Task: Find connections with filter location Sanary-sur-Mer with filter topic #job with filter profile language French with filter current company Valtech with filter school Bhagwan Parshuram Institute Of Technology with filter industry Interior Design with filter service category Network Support with filter keywords title Community Food Project Worker
Action: Mouse moved to (317, 226)
Screenshot: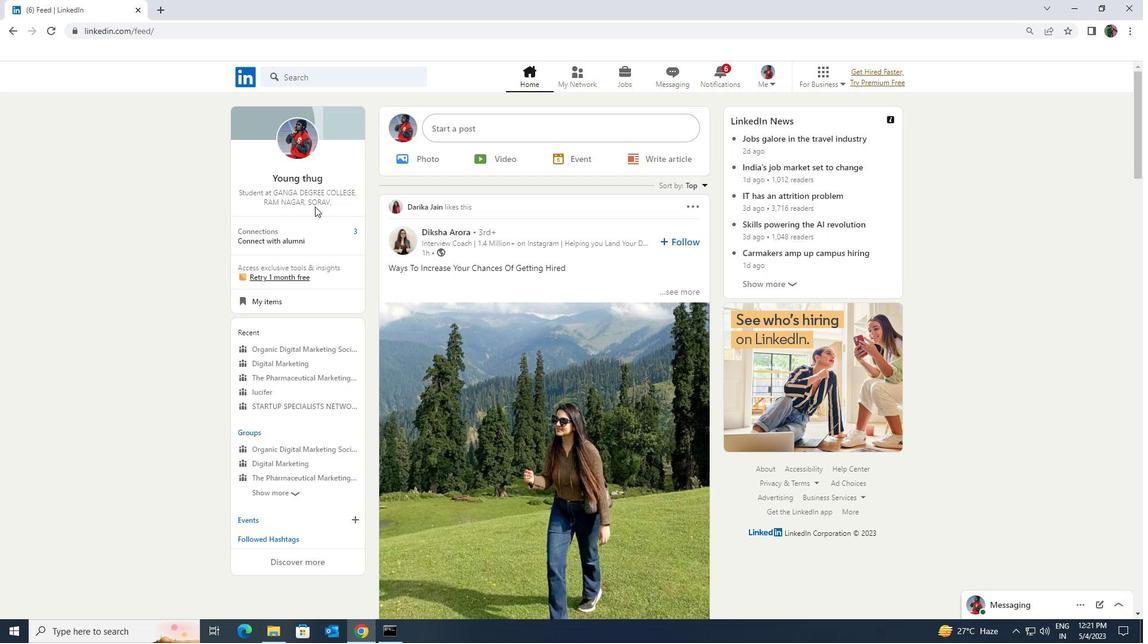 
Action: Mouse pressed left at (317, 226)
Screenshot: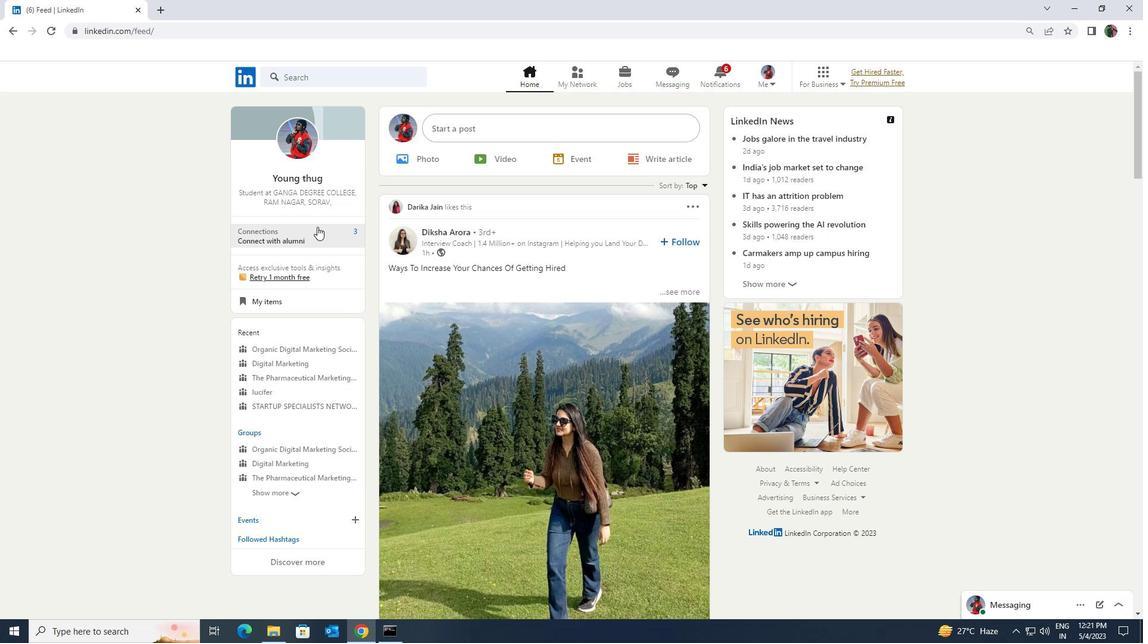 
Action: Mouse moved to (323, 145)
Screenshot: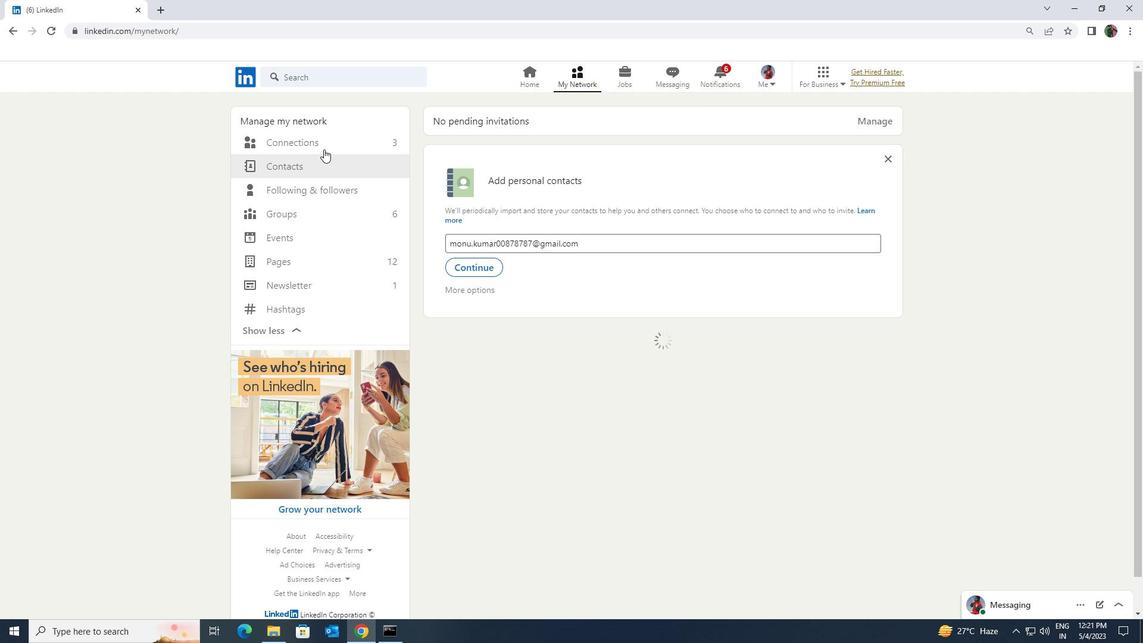 
Action: Mouse pressed left at (323, 145)
Screenshot: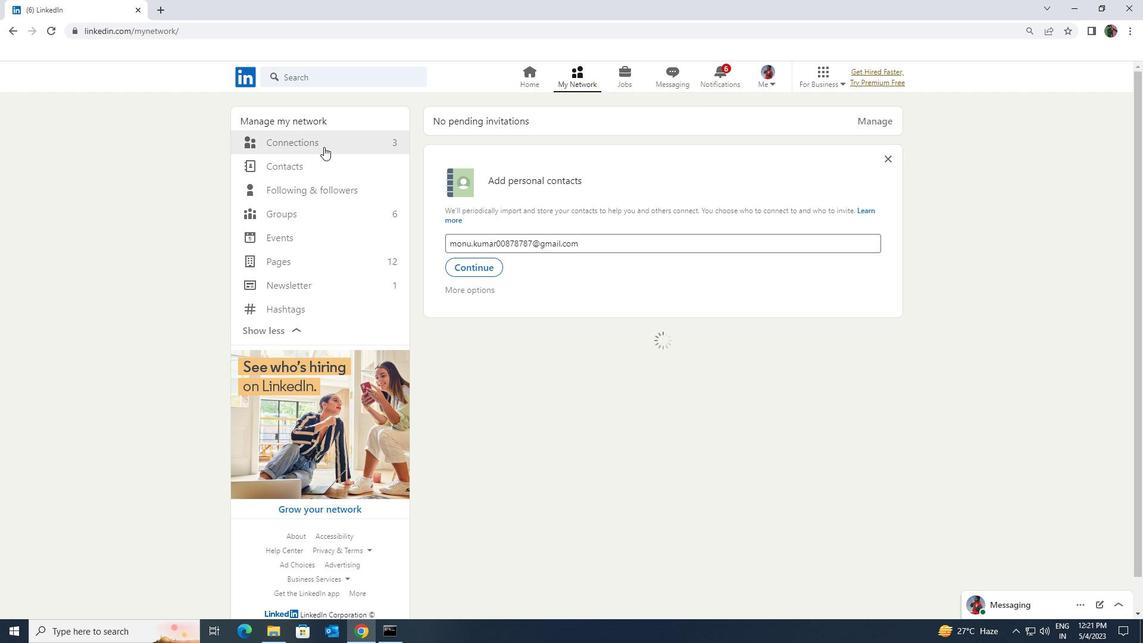 
Action: Mouse moved to (639, 141)
Screenshot: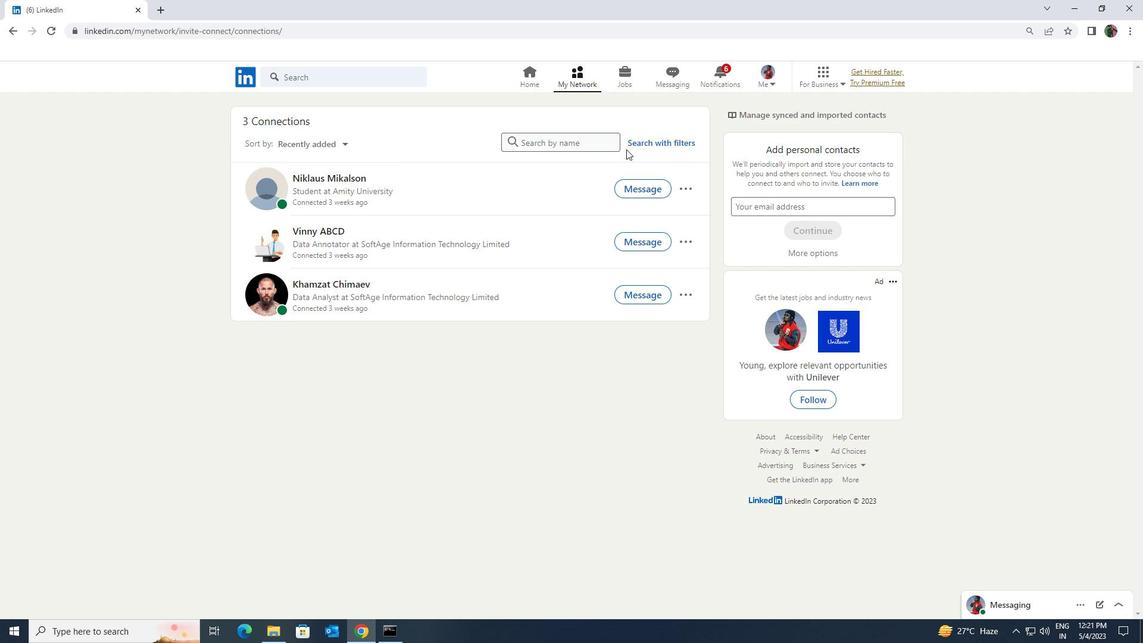 
Action: Mouse pressed left at (639, 141)
Screenshot: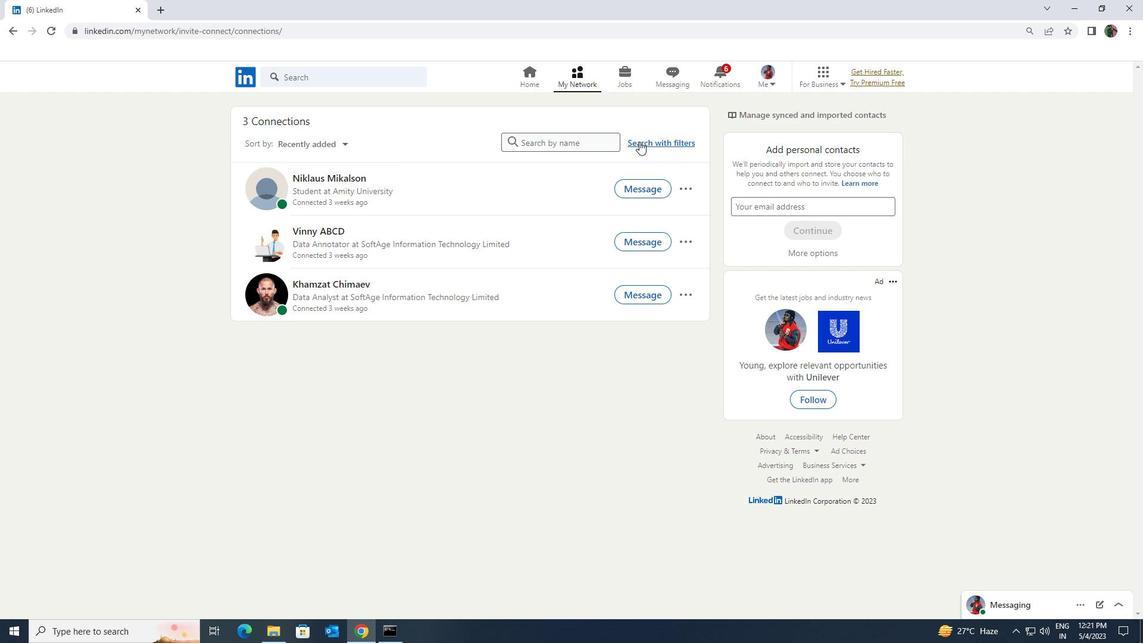 
Action: Mouse moved to (610, 110)
Screenshot: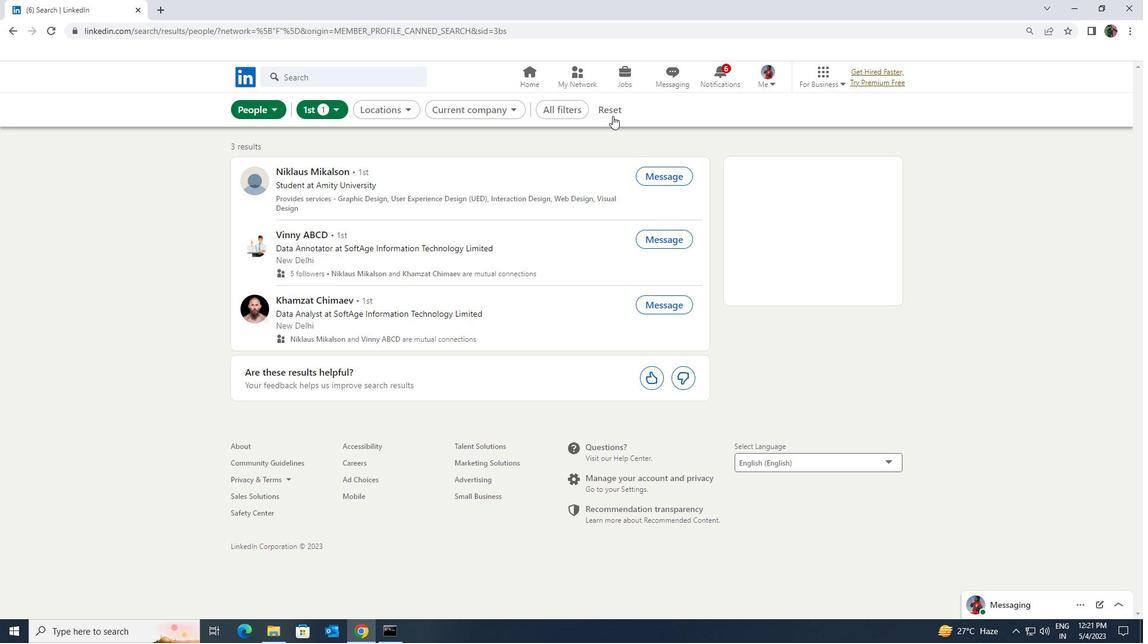 
Action: Mouse pressed left at (610, 110)
Screenshot: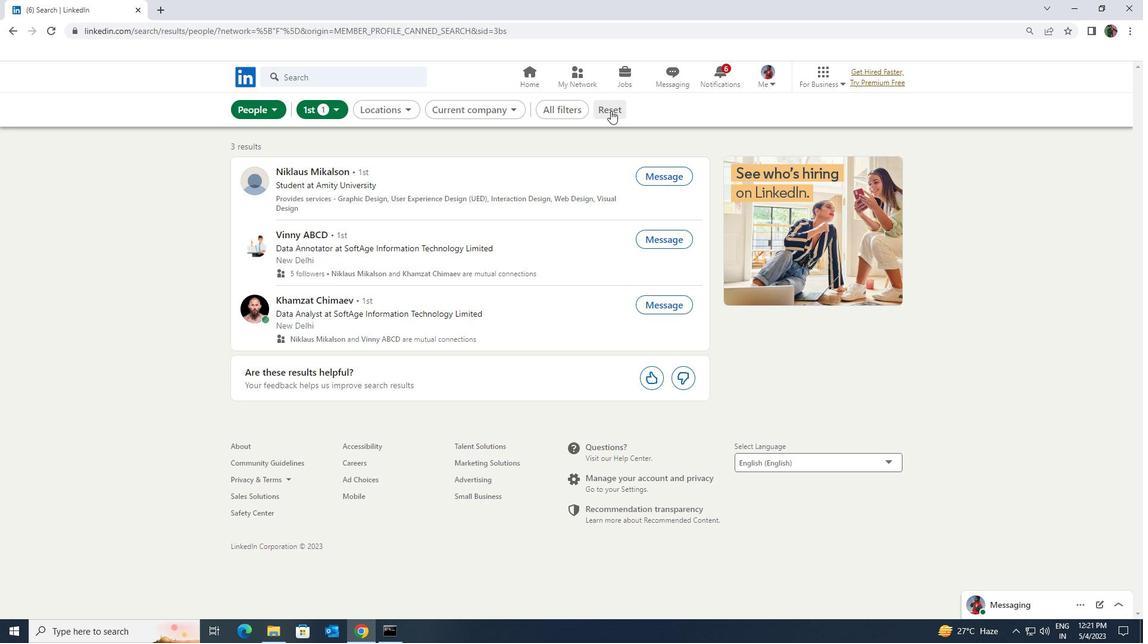 
Action: Mouse moved to (595, 108)
Screenshot: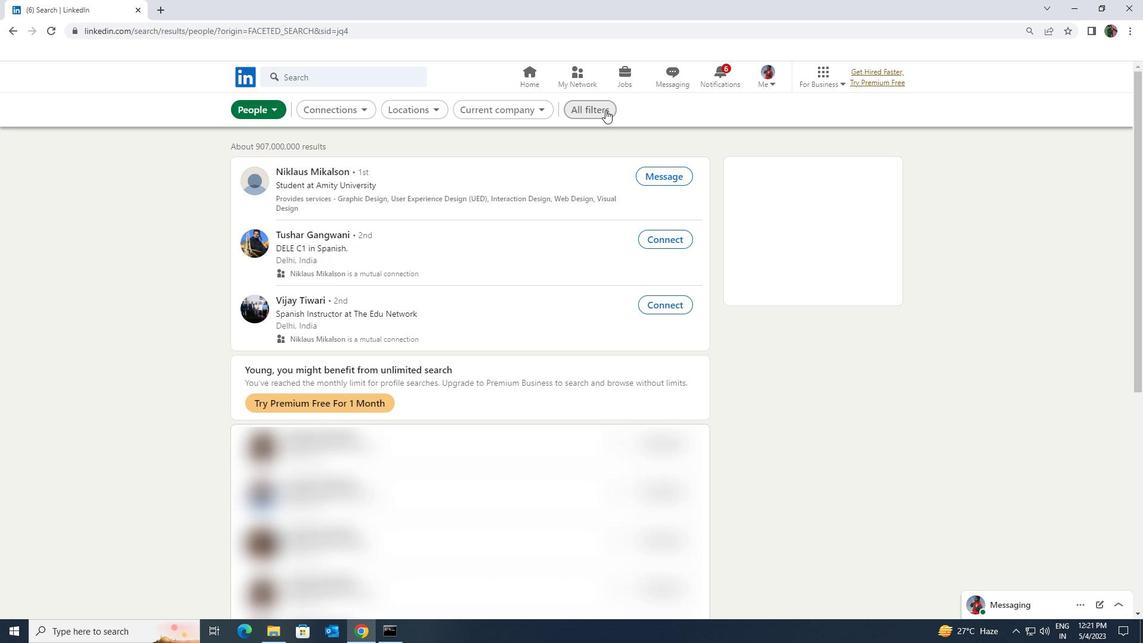
Action: Mouse pressed left at (595, 108)
Screenshot: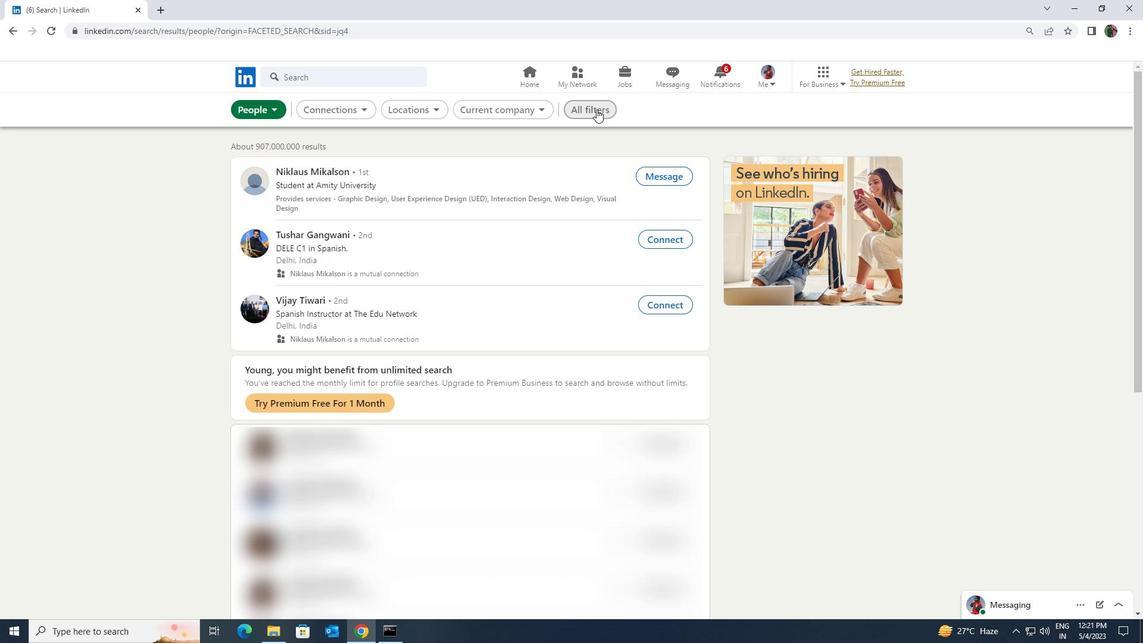 
Action: Mouse moved to (978, 469)
Screenshot: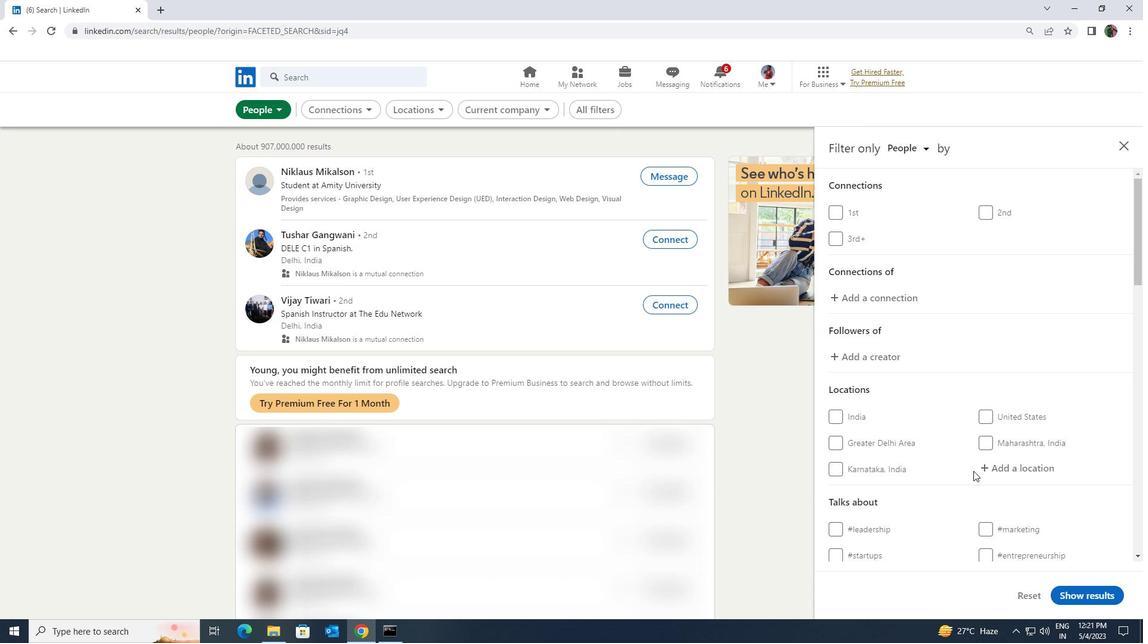 
Action: Mouse pressed left at (978, 469)
Screenshot: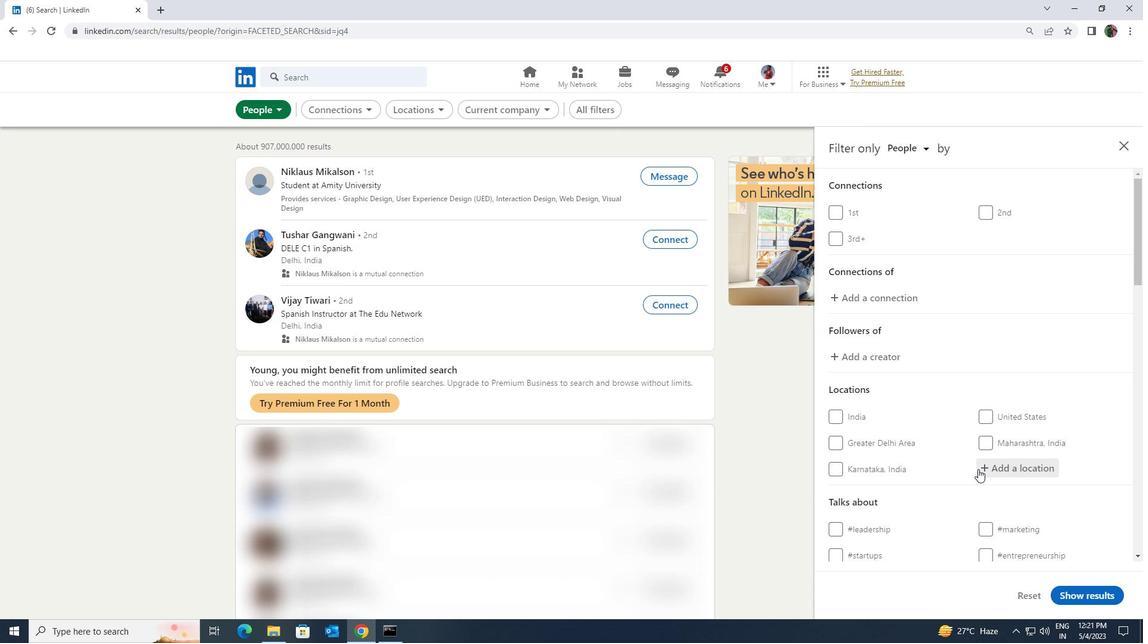 
Action: Mouse moved to (975, 465)
Screenshot: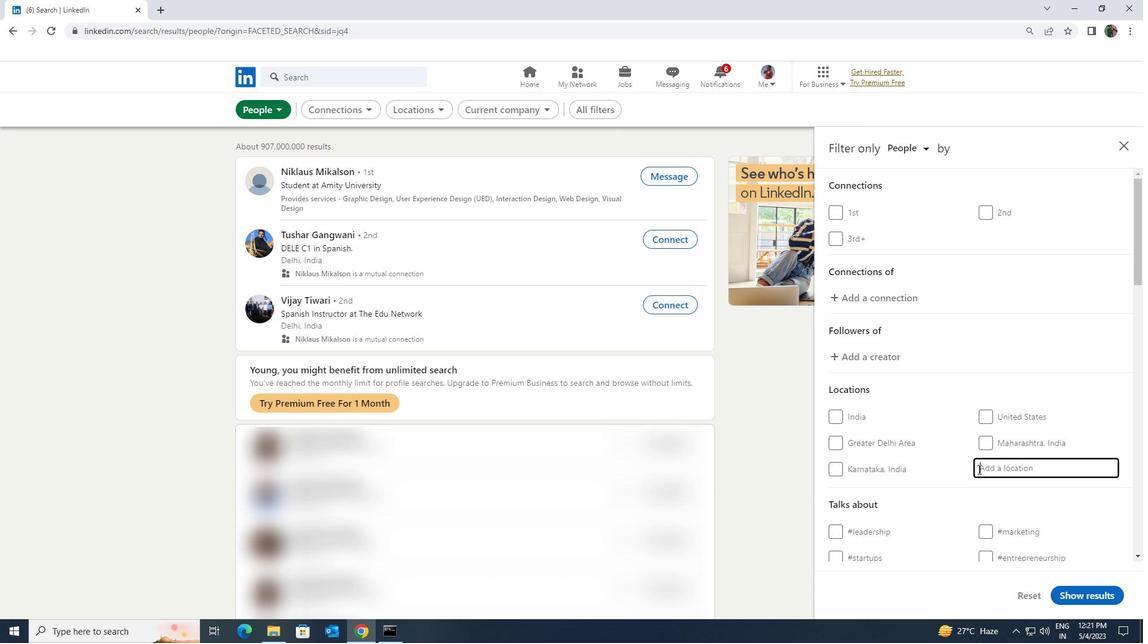 
Action: Key pressed <Key.shift><Key.shift><Key.shift><Key.shift><Key.shift>SANARY<Key.space>
Screenshot: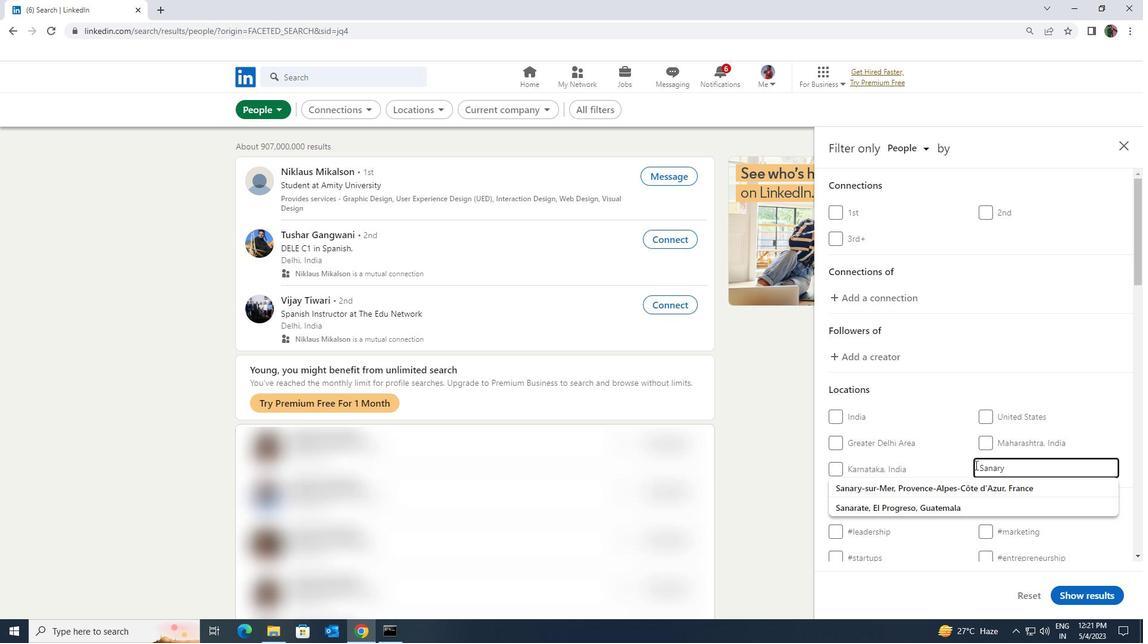 
Action: Mouse moved to (1000, 488)
Screenshot: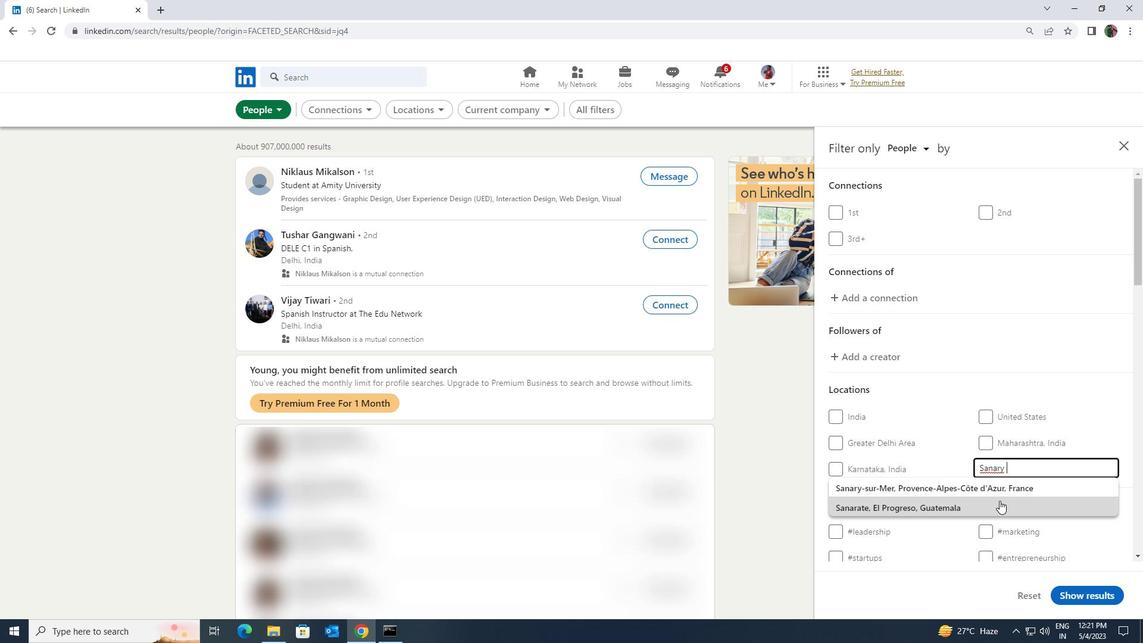 
Action: Mouse pressed left at (1000, 488)
Screenshot: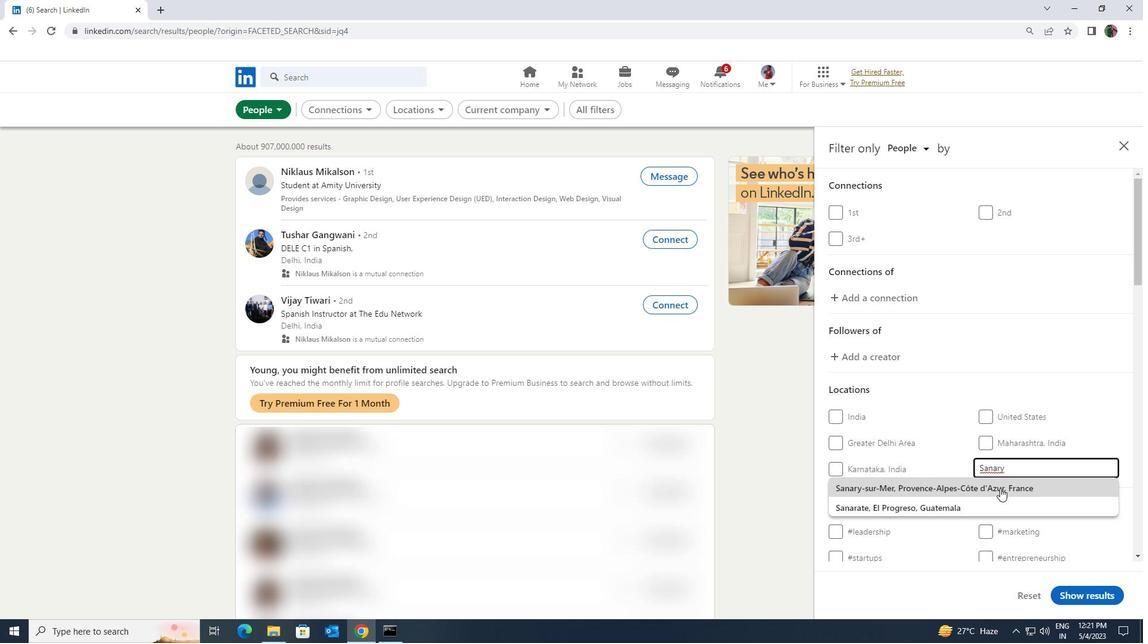 
Action: Mouse scrolled (1000, 487) with delta (0, 0)
Screenshot: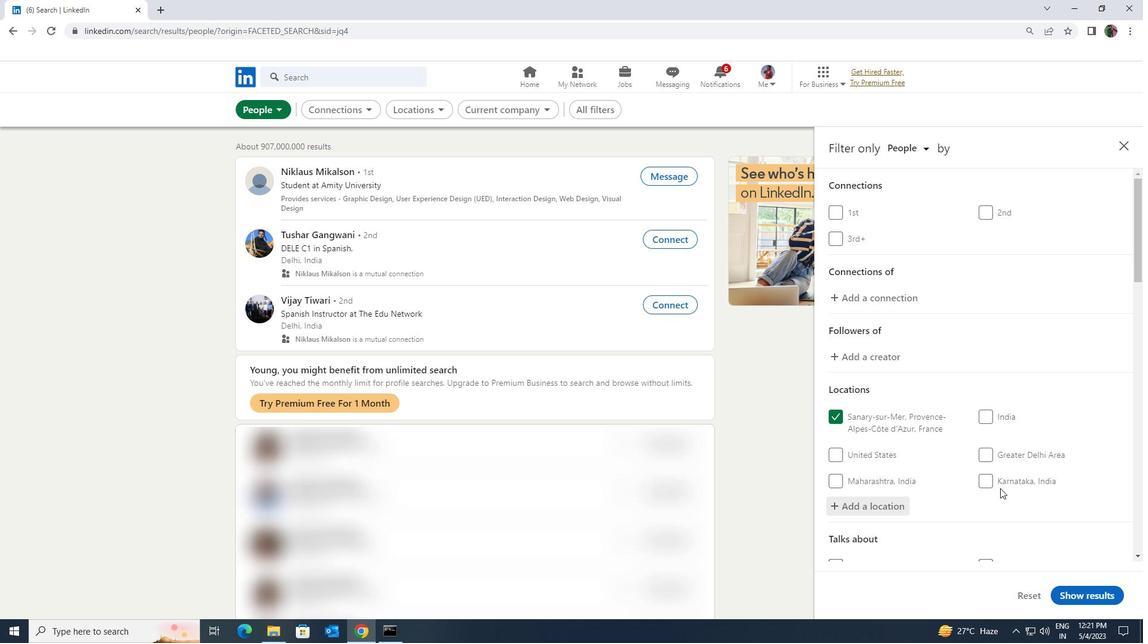 
Action: Mouse scrolled (1000, 487) with delta (0, 0)
Screenshot: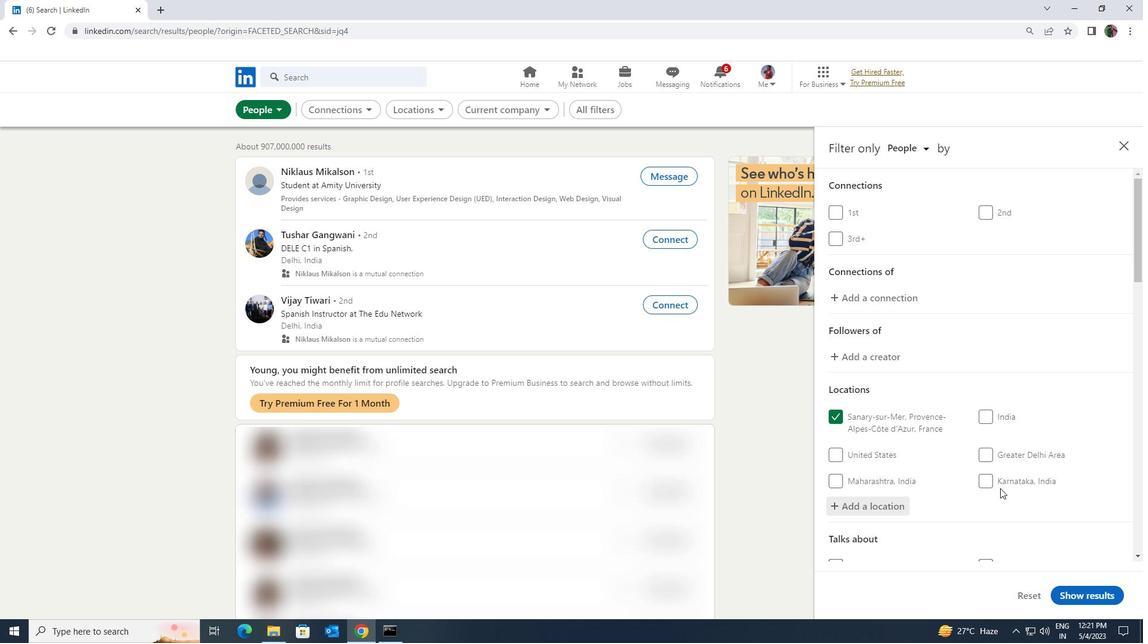 
Action: Mouse moved to (1000, 500)
Screenshot: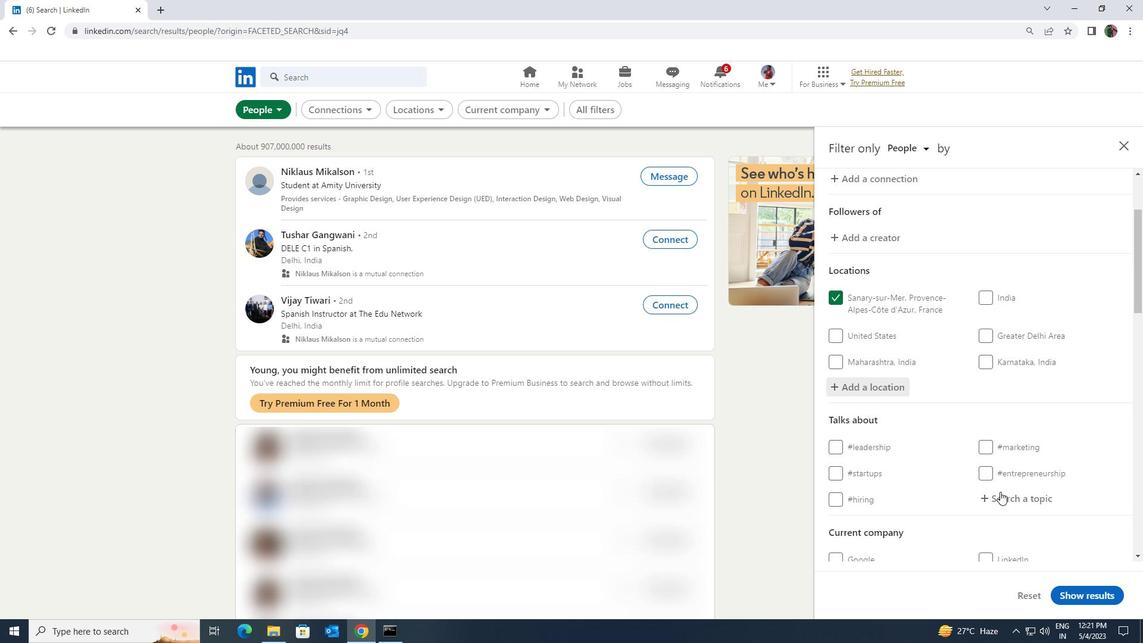 
Action: Mouse pressed left at (1000, 500)
Screenshot: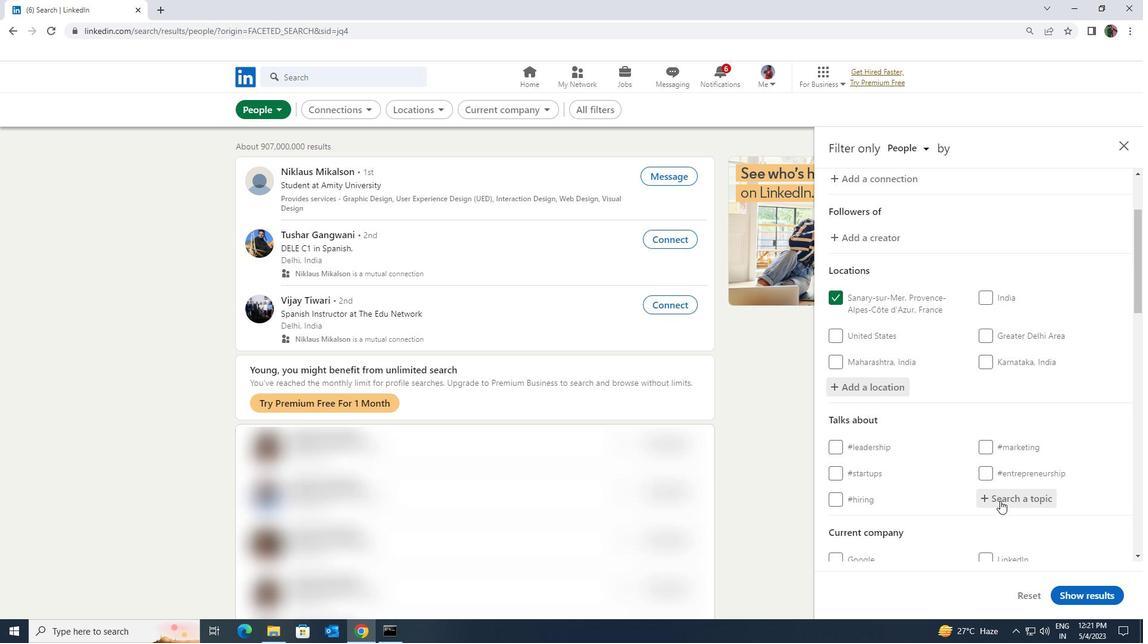 
Action: Key pressed <Key.shift><Key.shift>JOB
Screenshot: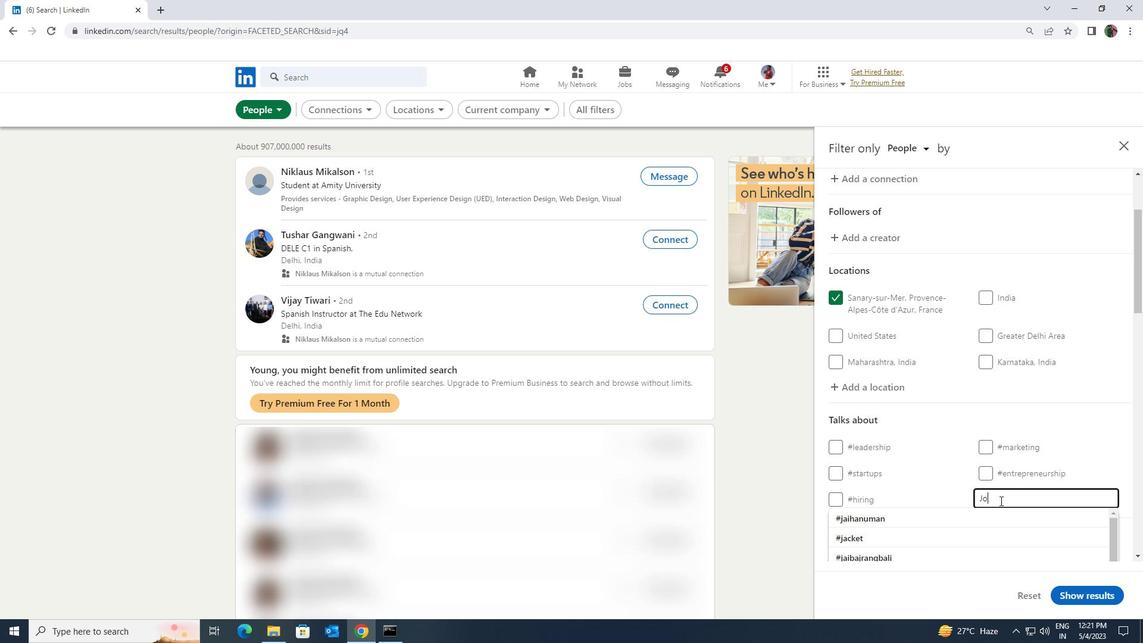 
Action: Mouse moved to (984, 520)
Screenshot: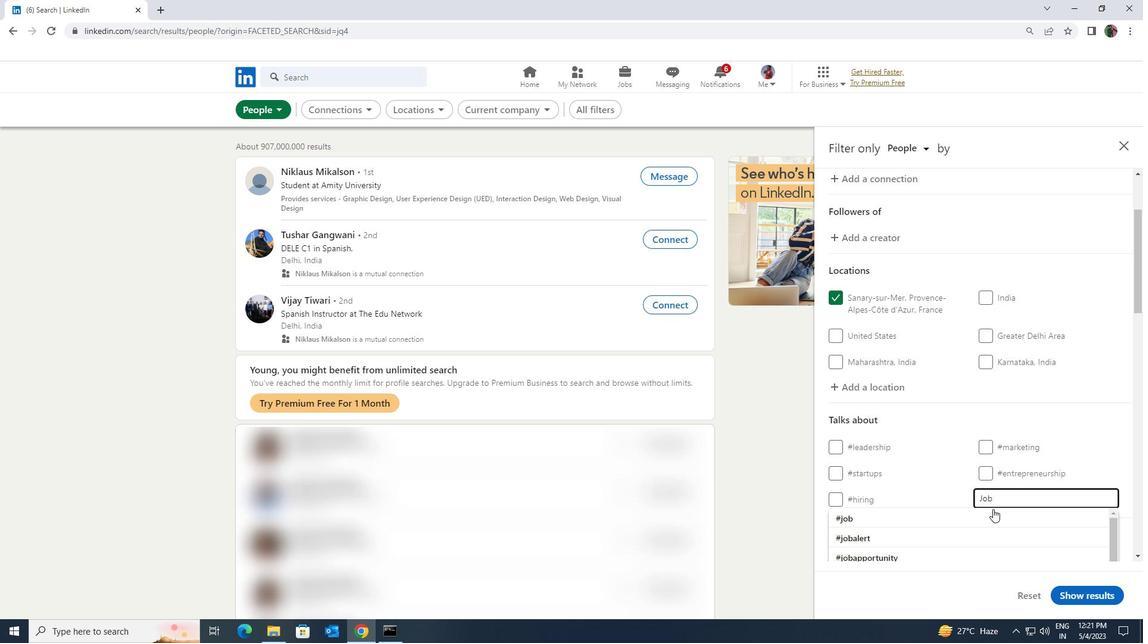 
Action: Mouse pressed left at (984, 520)
Screenshot: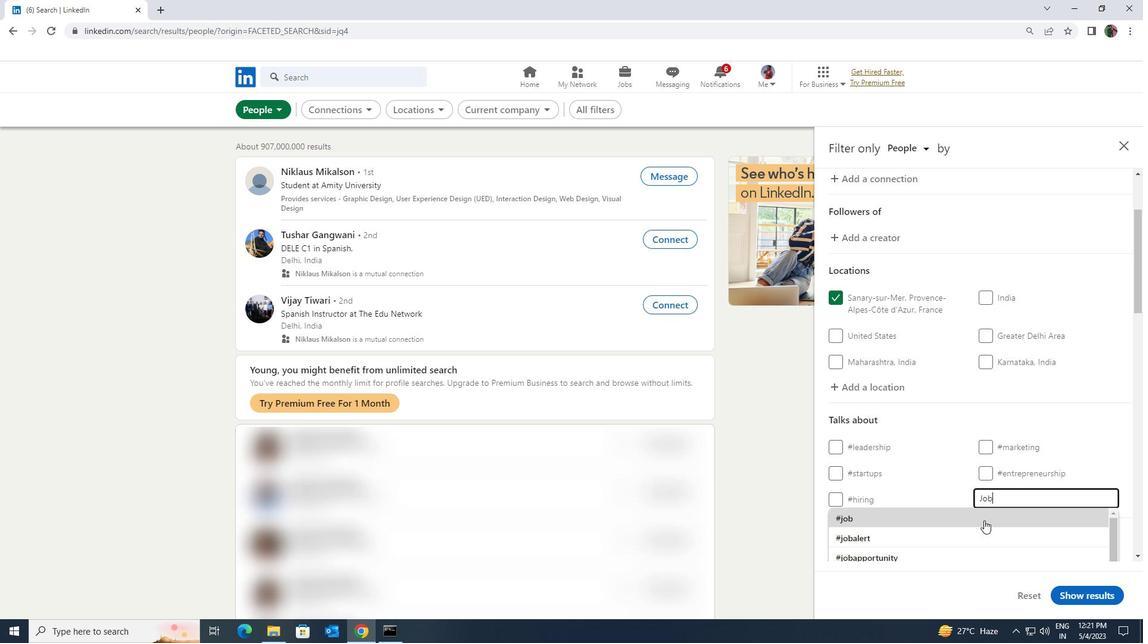 
Action: Mouse moved to (979, 519)
Screenshot: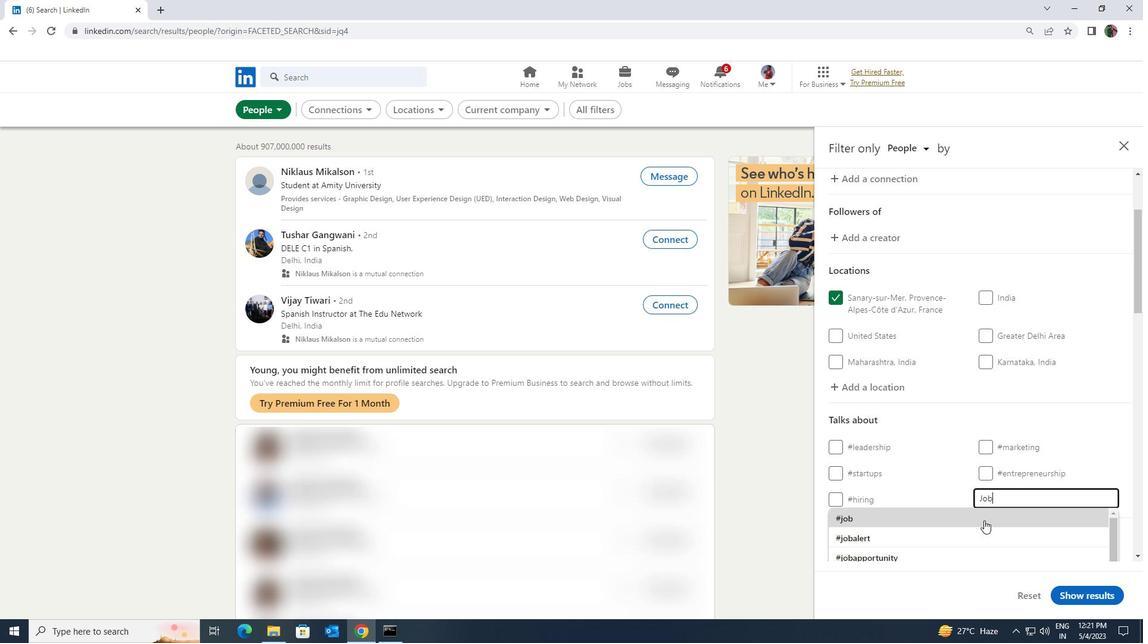 
Action: Mouse scrolled (979, 519) with delta (0, 0)
Screenshot: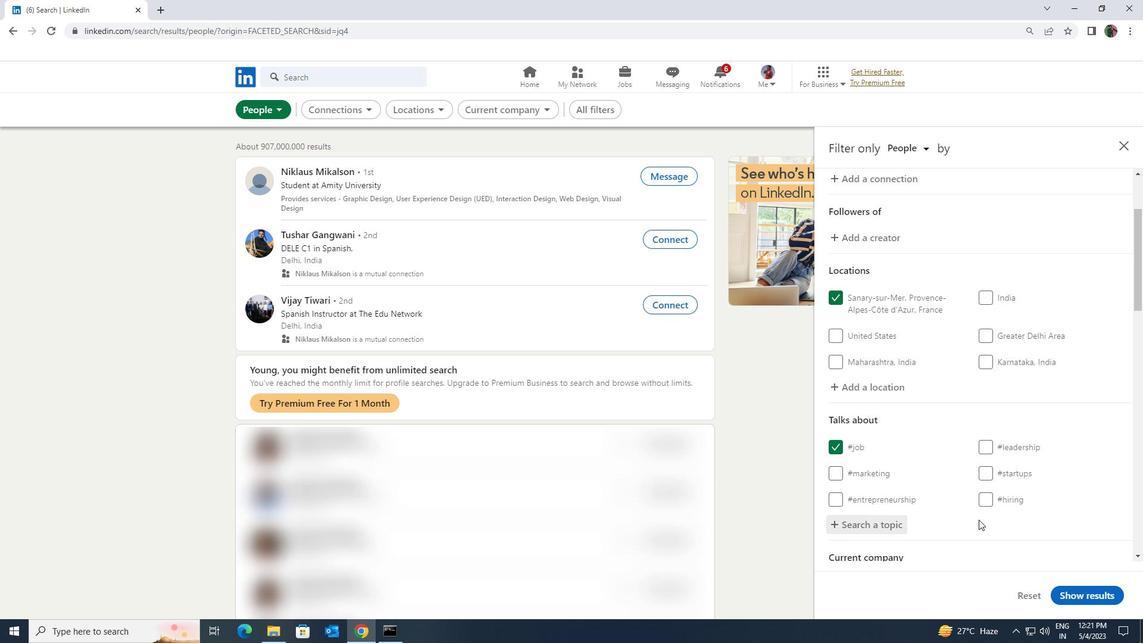 
Action: Mouse scrolled (979, 519) with delta (0, 0)
Screenshot: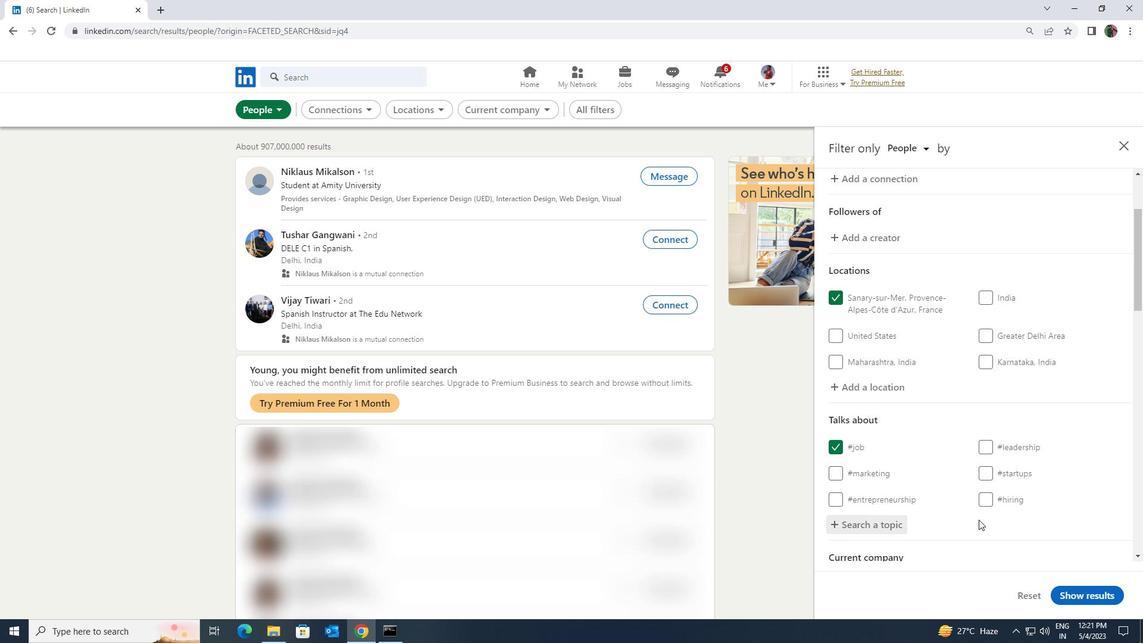 
Action: Mouse moved to (979, 517)
Screenshot: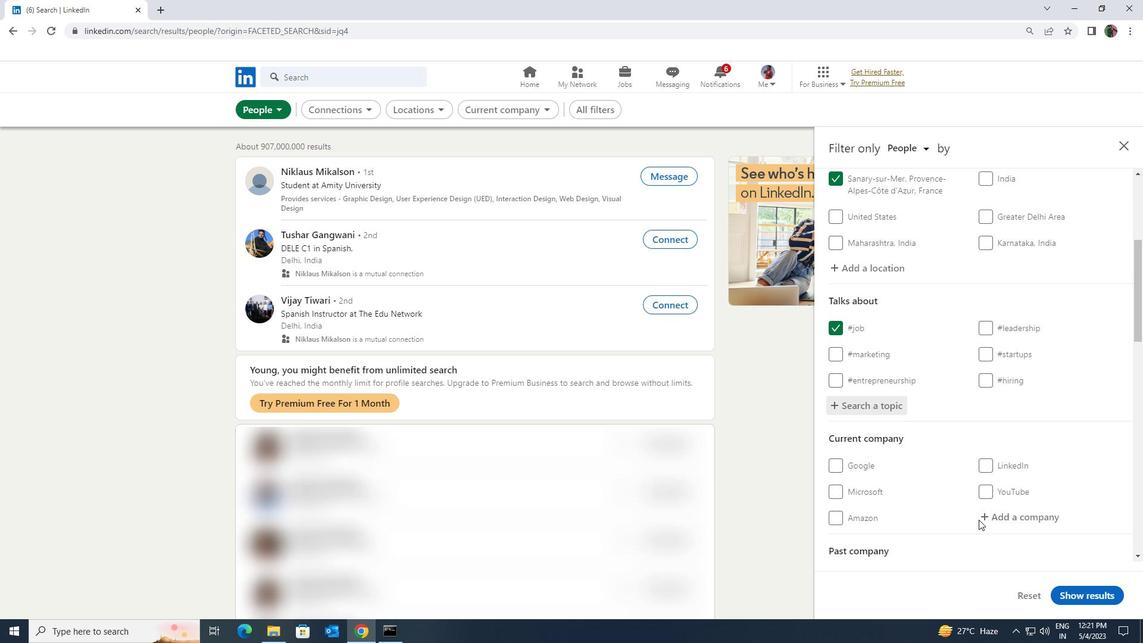 
Action: Mouse scrolled (979, 516) with delta (0, 0)
Screenshot: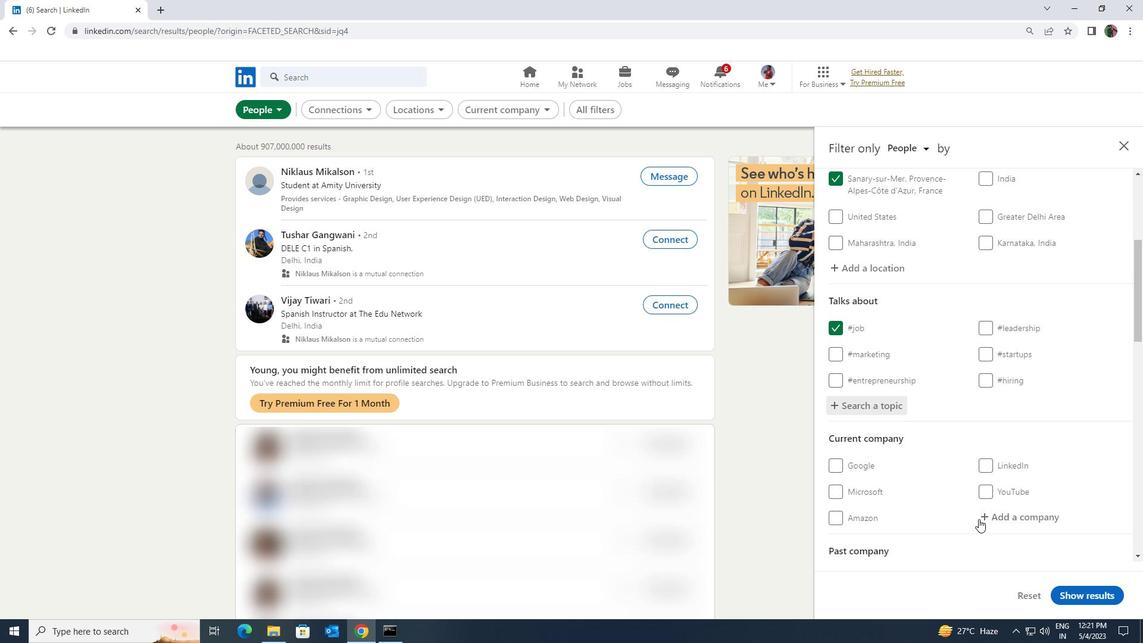 
Action: Mouse moved to (979, 516)
Screenshot: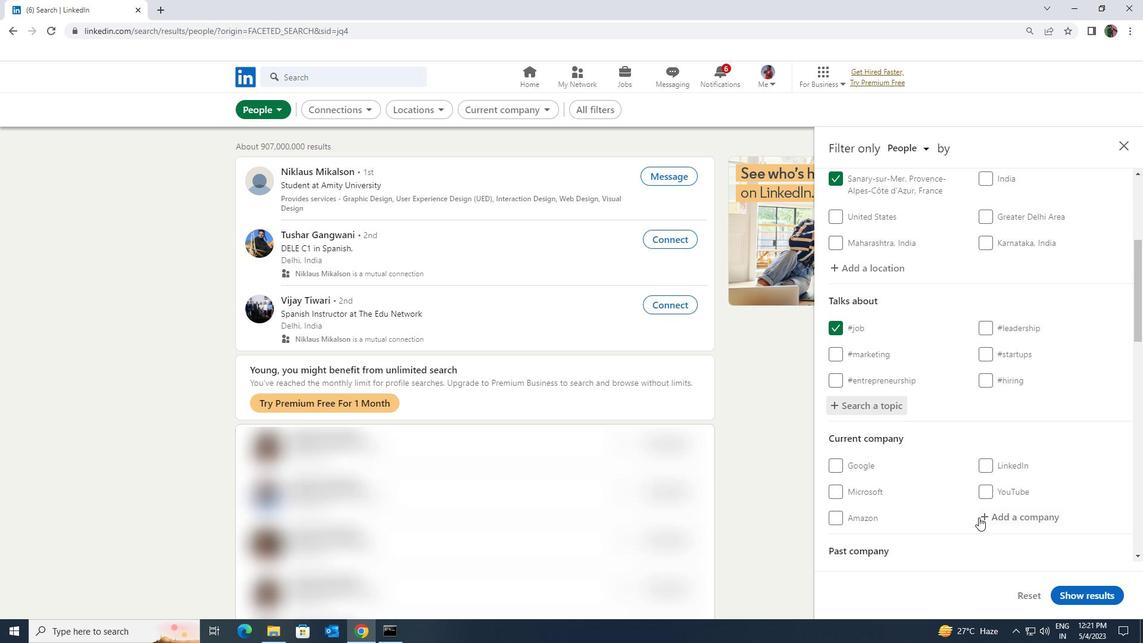 
Action: Mouse scrolled (979, 516) with delta (0, 0)
Screenshot: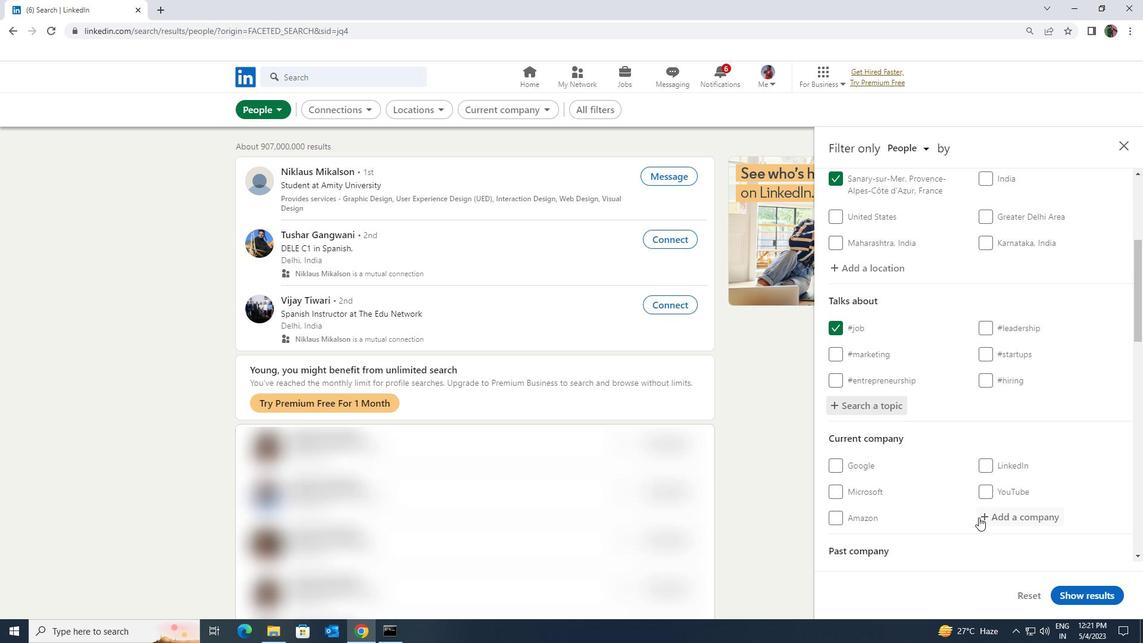 
Action: Mouse scrolled (979, 516) with delta (0, 0)
Screenshot: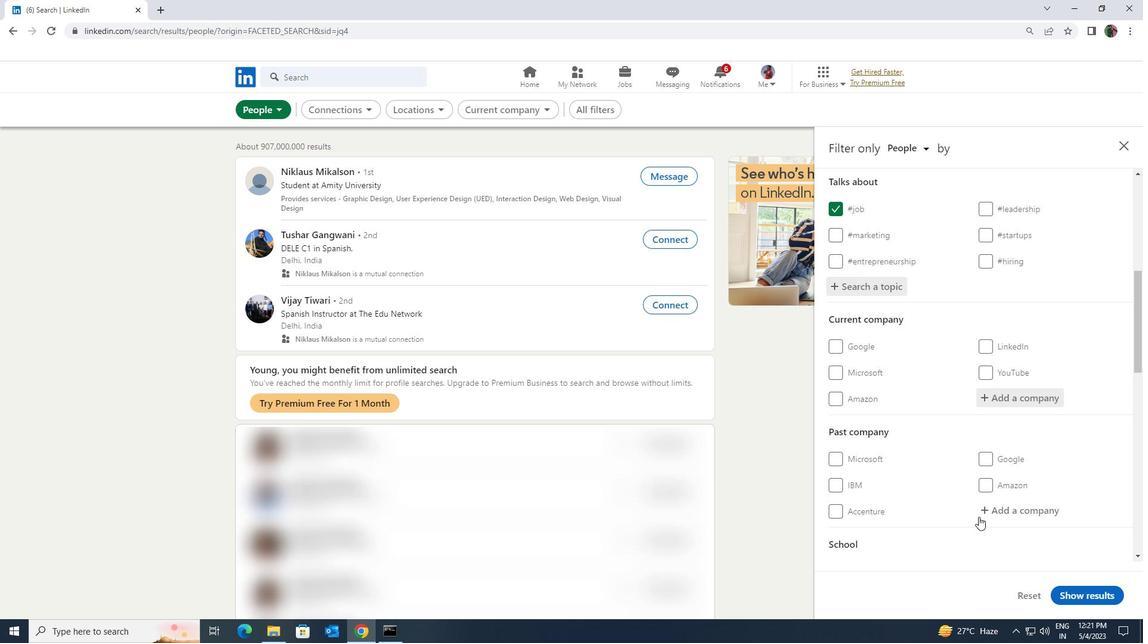 
Action: Mouse scrolled (979, 516) with delta (0, 0)
Screenshot: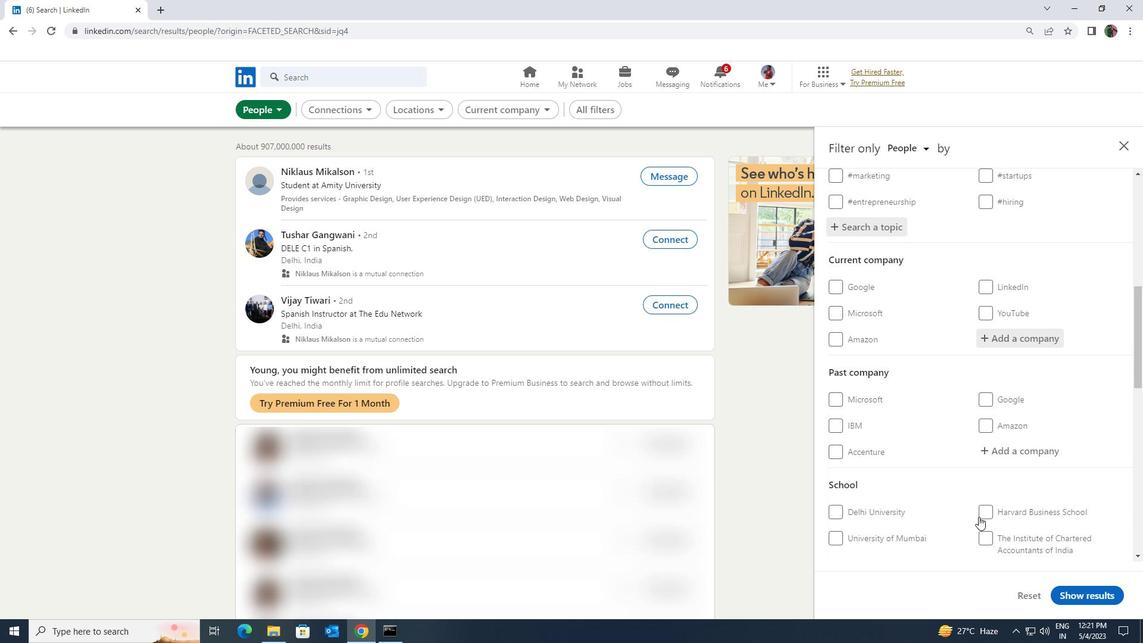 
Action: Mouse scrolled (979, 516) with delta (0, 0)
Screenshot: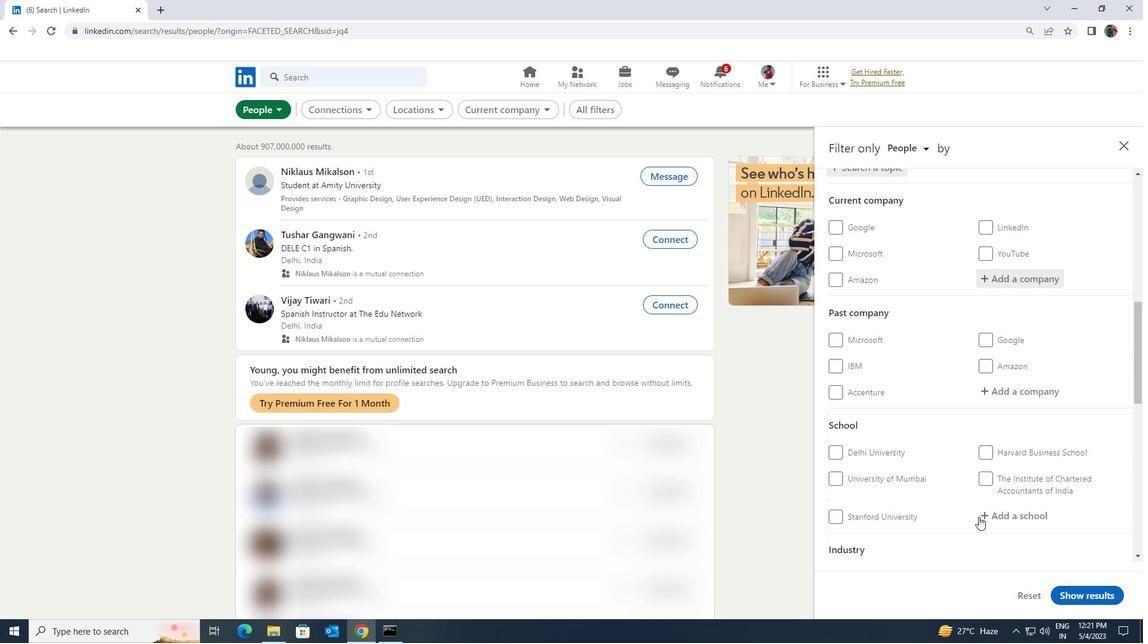 
Action: Mouse scrolled (979, 516) with delta (0, 0)
Screenshot: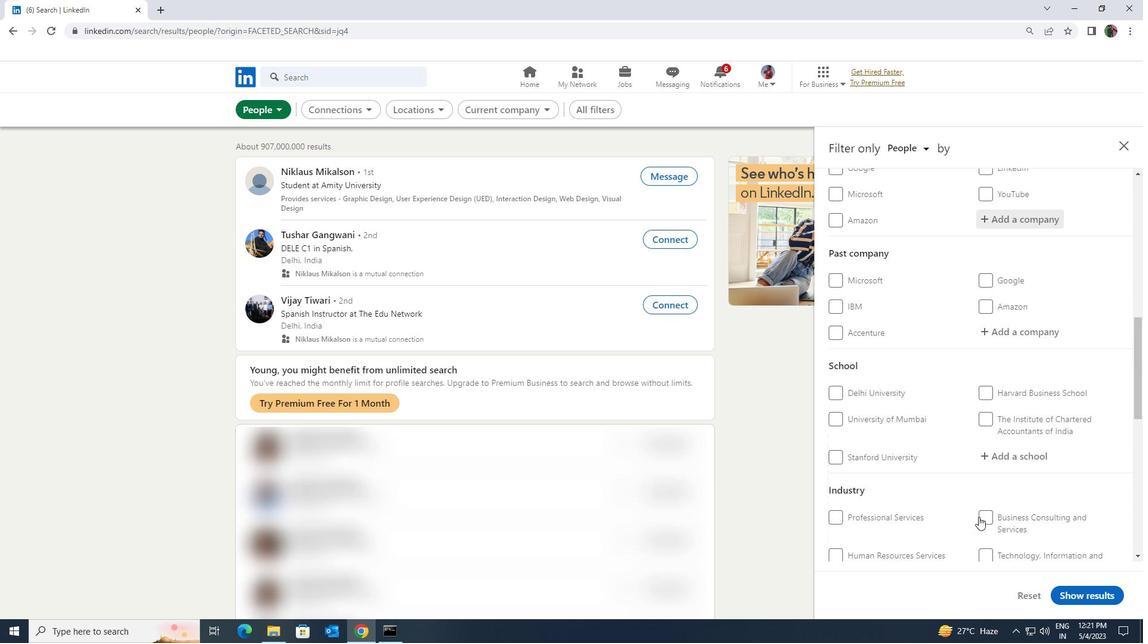 
Action: Mouse scrolled (979, 516) with delta (0, 0)
Screenshot: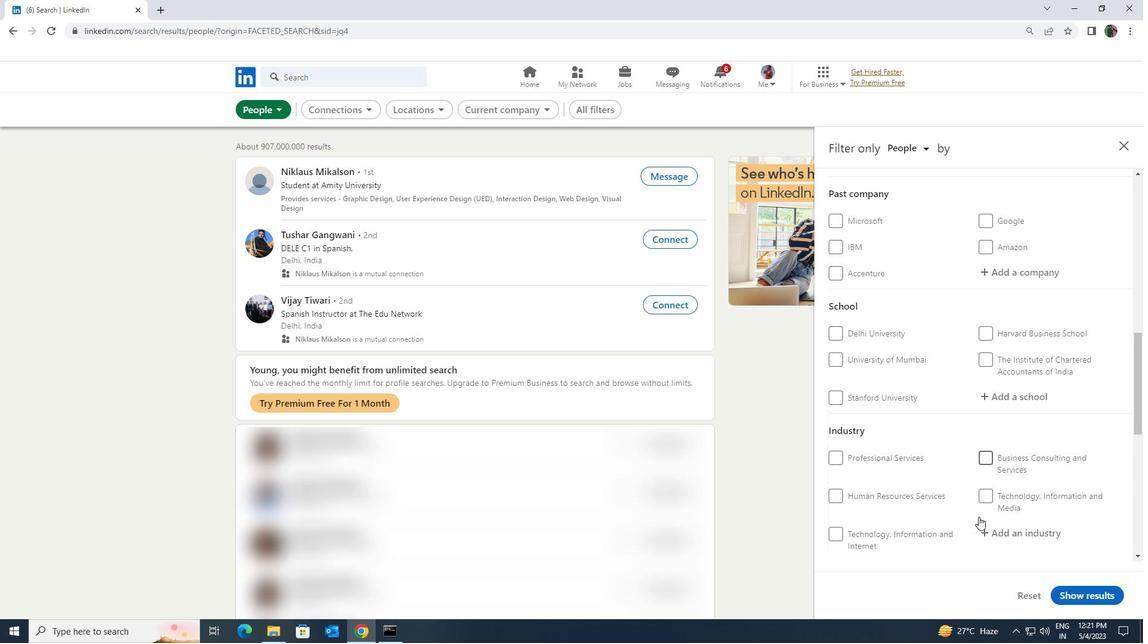 
Action: Mouse moved to (980, 540)
Screenshot: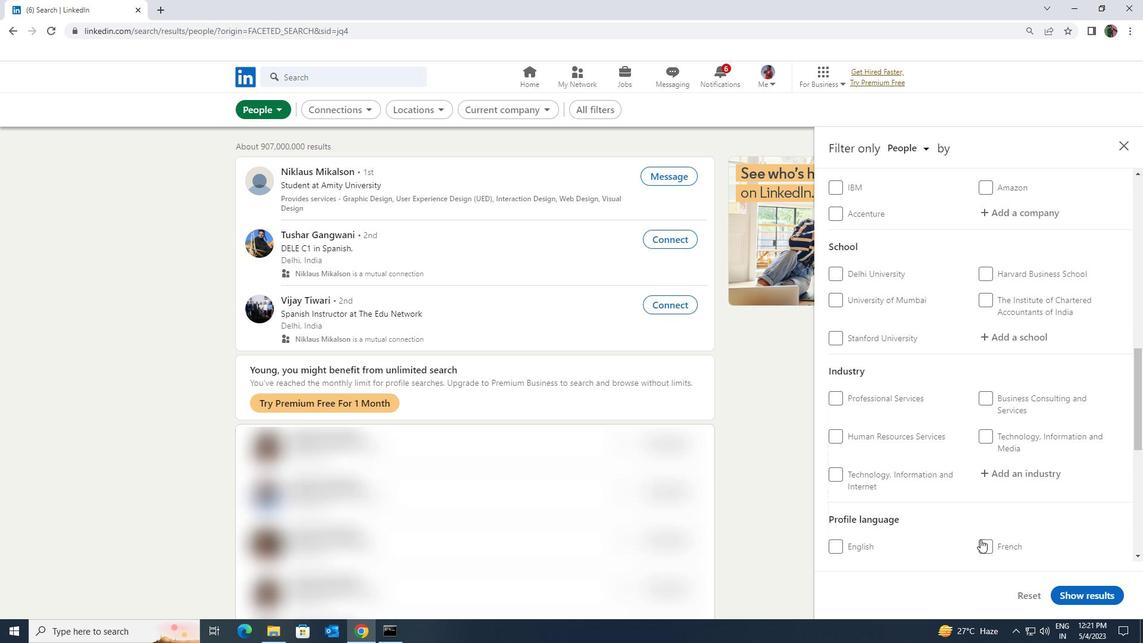 
Action: Mouse pressed left at (980, 540)
Screenshot: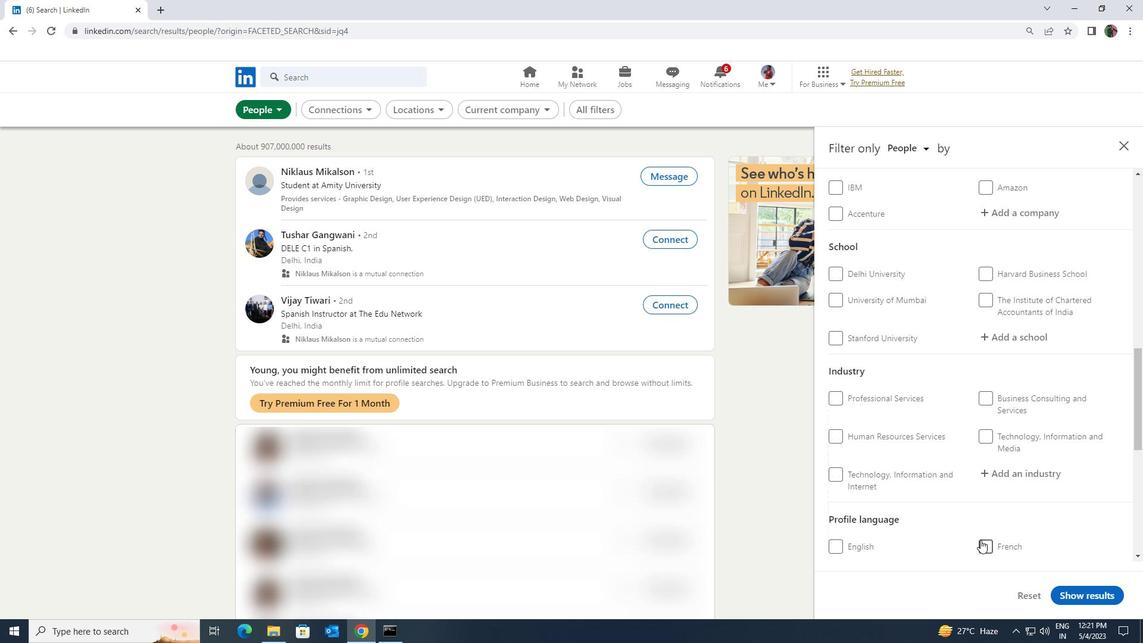 
Action: Mouse moved to (981, 538)
Screenshot: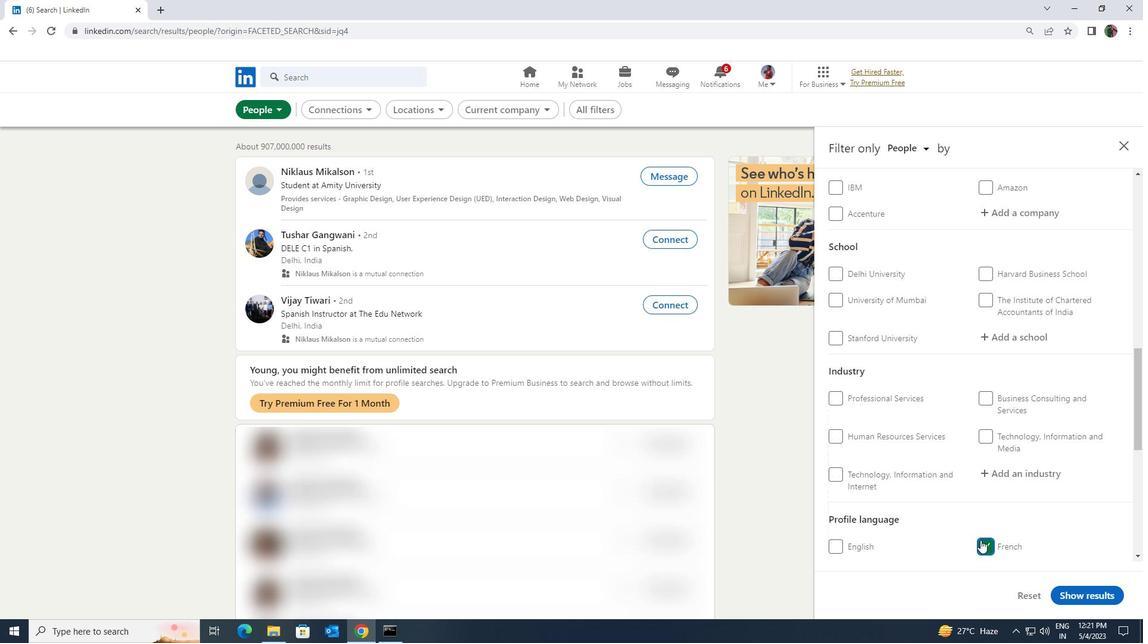 
Action: Mouse scrolled (981, 538) with delta (0, 0)
Screenshot: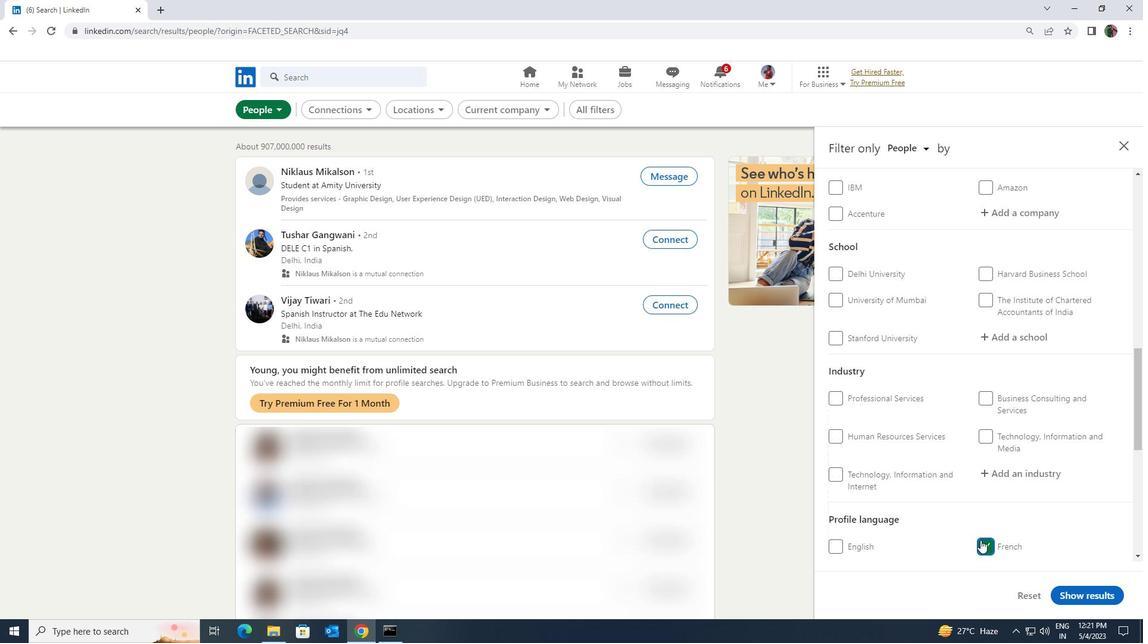 
Action: Mouse moved to (981, 537)
Screenshot: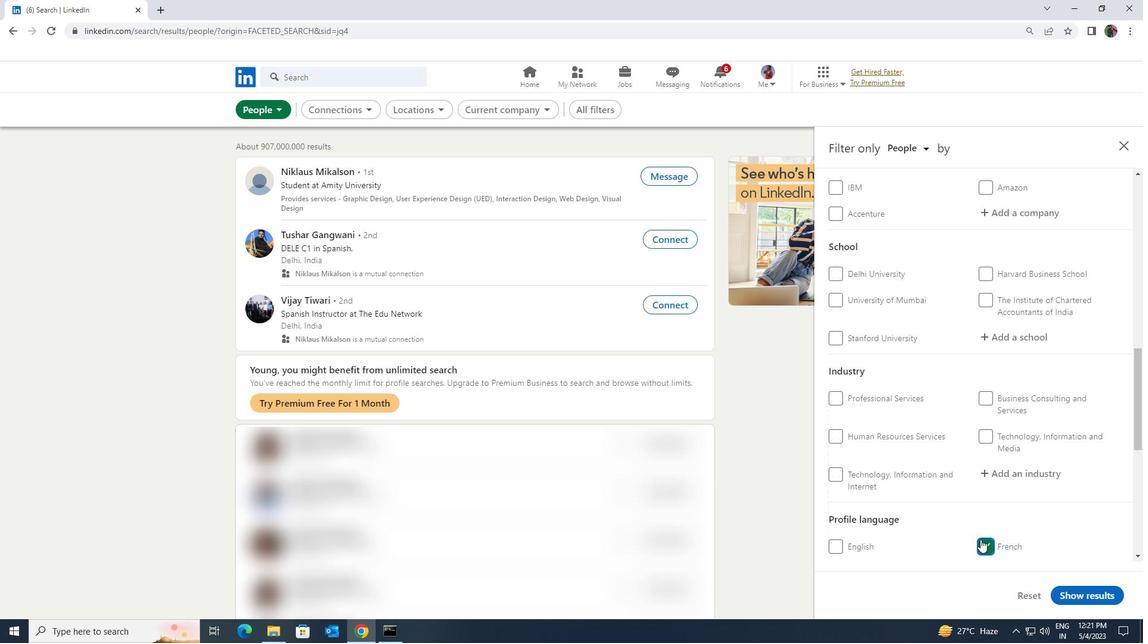 
Action: Mouse scrolled (981, 538) with delta (0, 0)
Screenshot: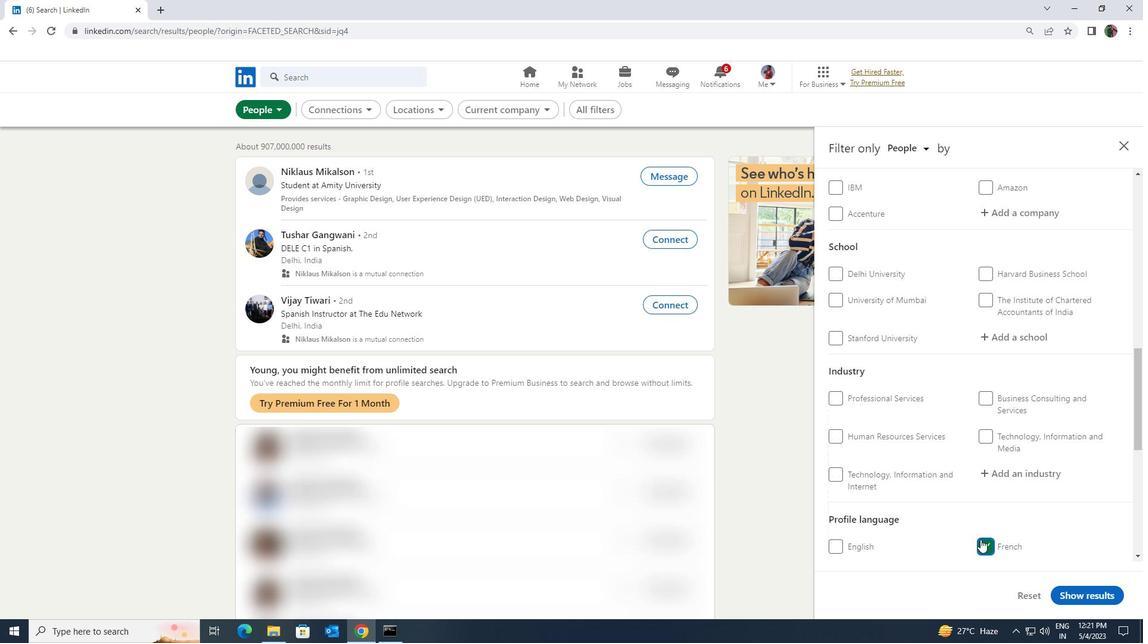 
Action: Mouse moved to (981, 535)
Screenshot: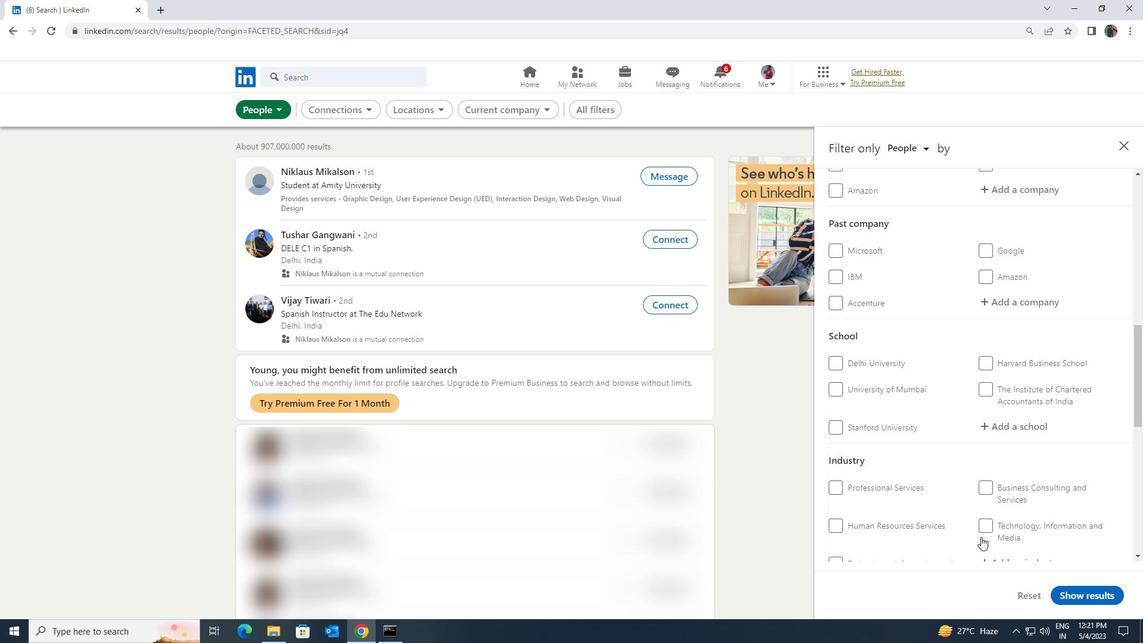 
Action: Mouse scrolled (981, 536) with delta (0, 0)
Screenshot: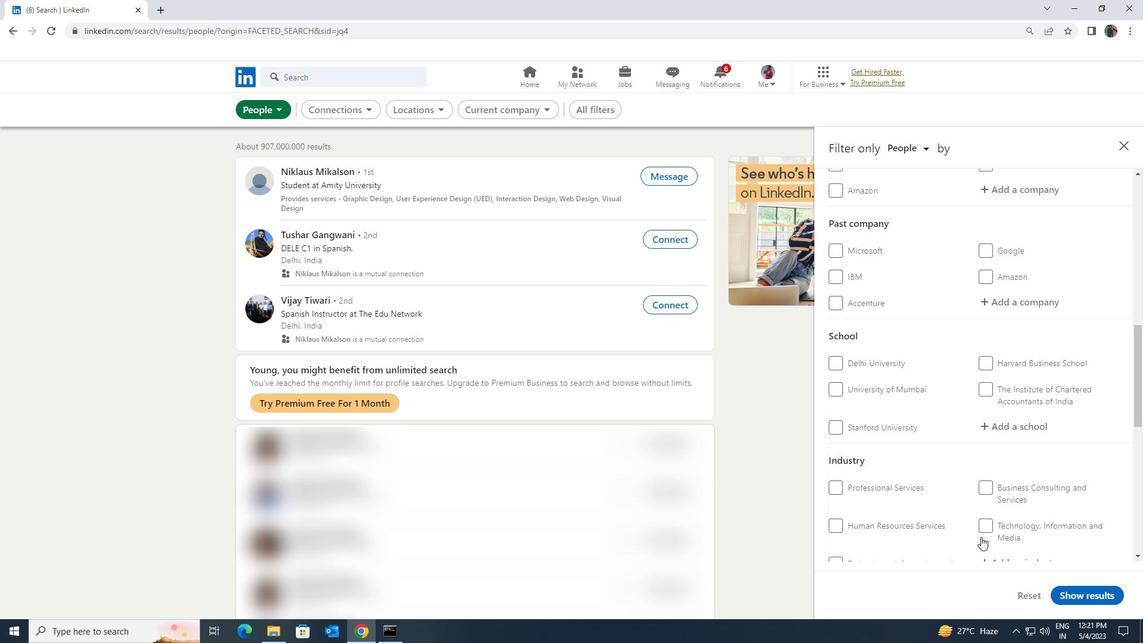
Action: Mouse scrolled (981, 536) with delta (0, 0)
Screenshot: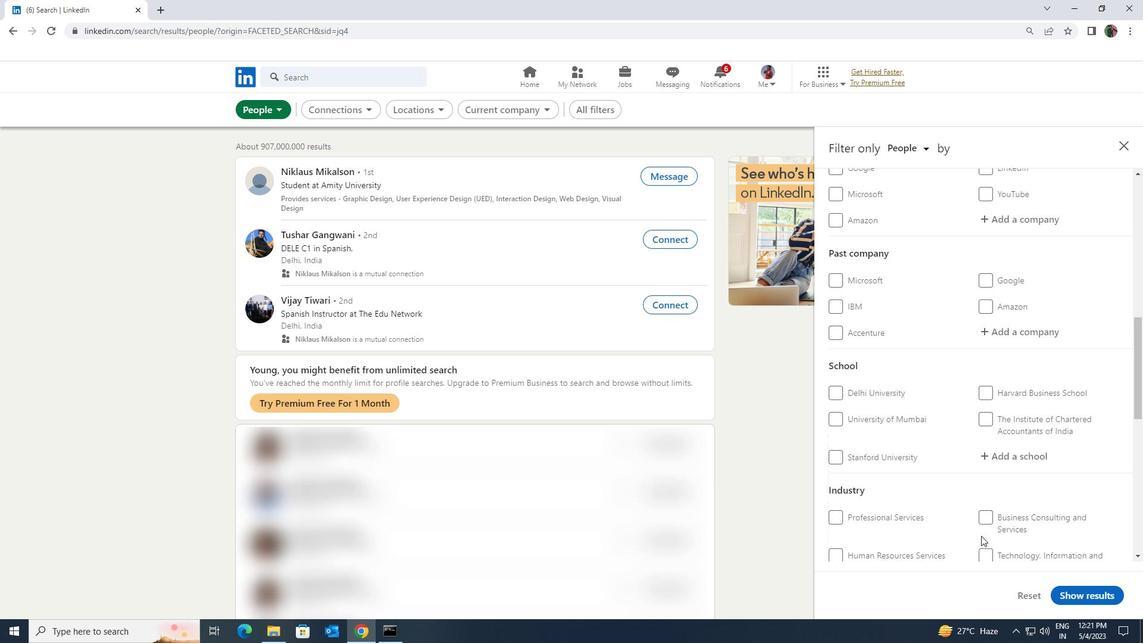 
Action: Mouse scrolled (981, 536) with delta (0, 0)
Screenshot: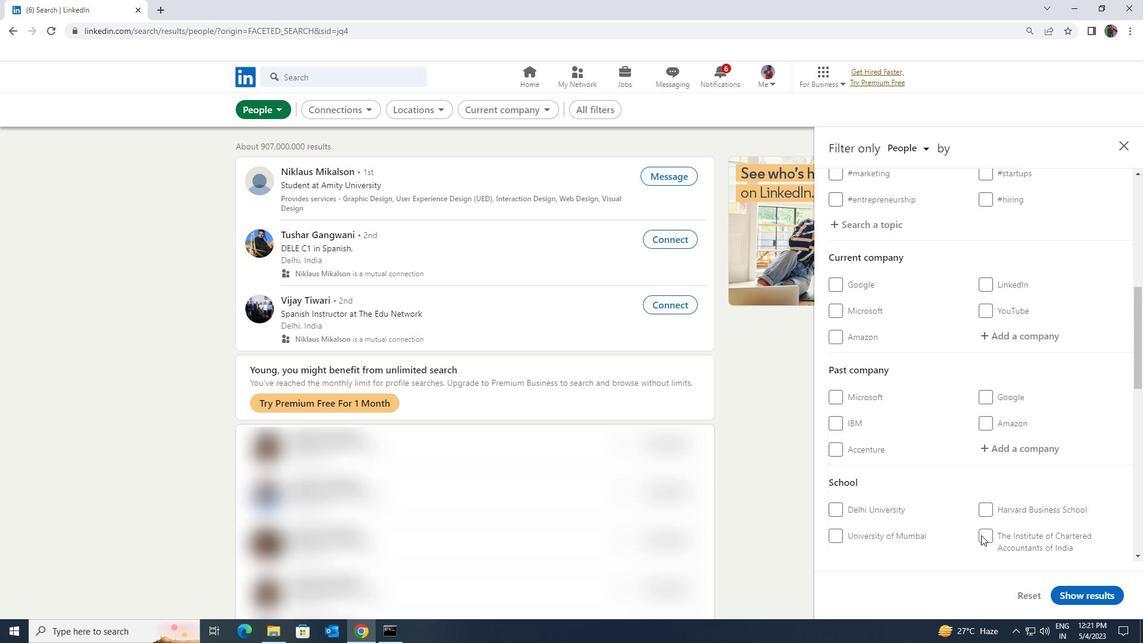 
Action: Mouse scrolled (981, 536) with delta (0, 0)
Screenshot: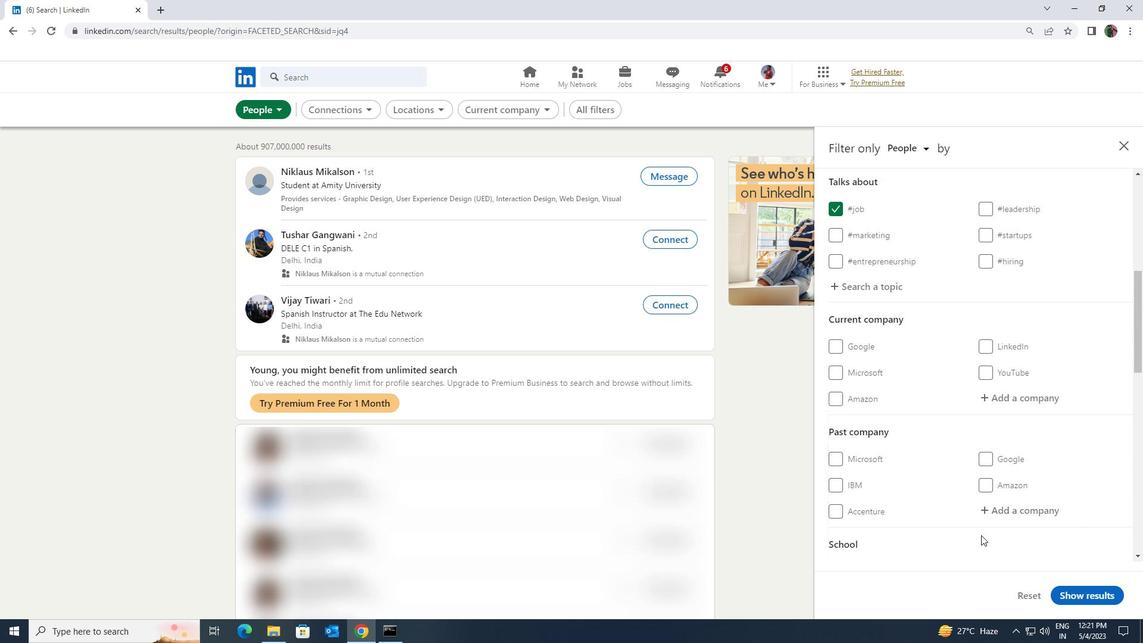 
Action: Mouse scrolled (981, 536) with delta (0, 0)
Screenshot: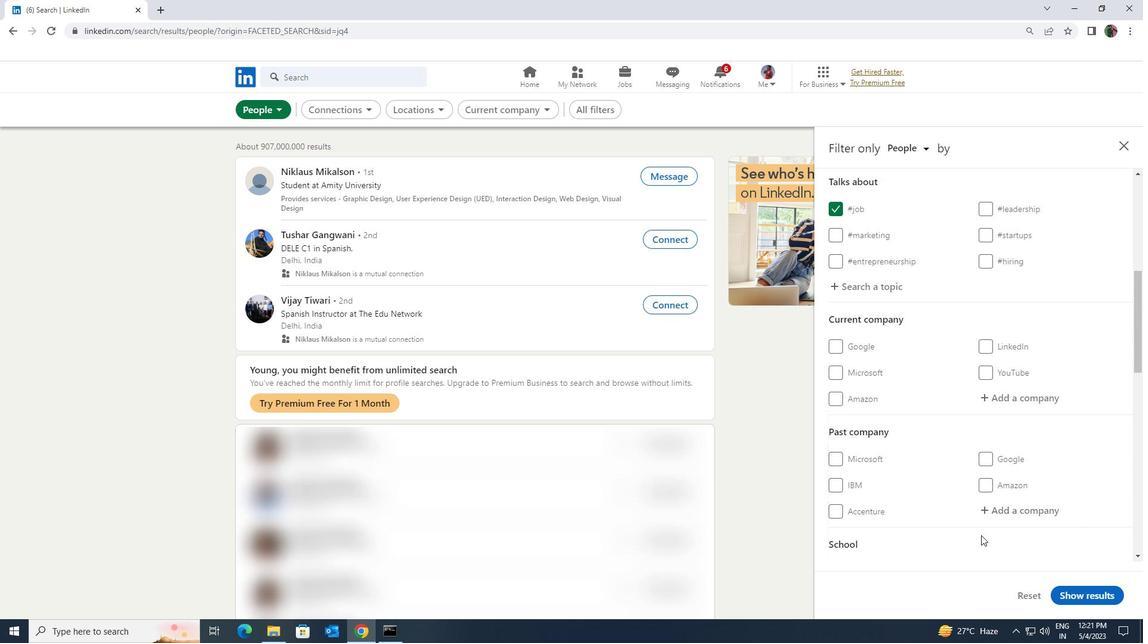 
Action: Mouse moved to (986, 518)
Screenshot: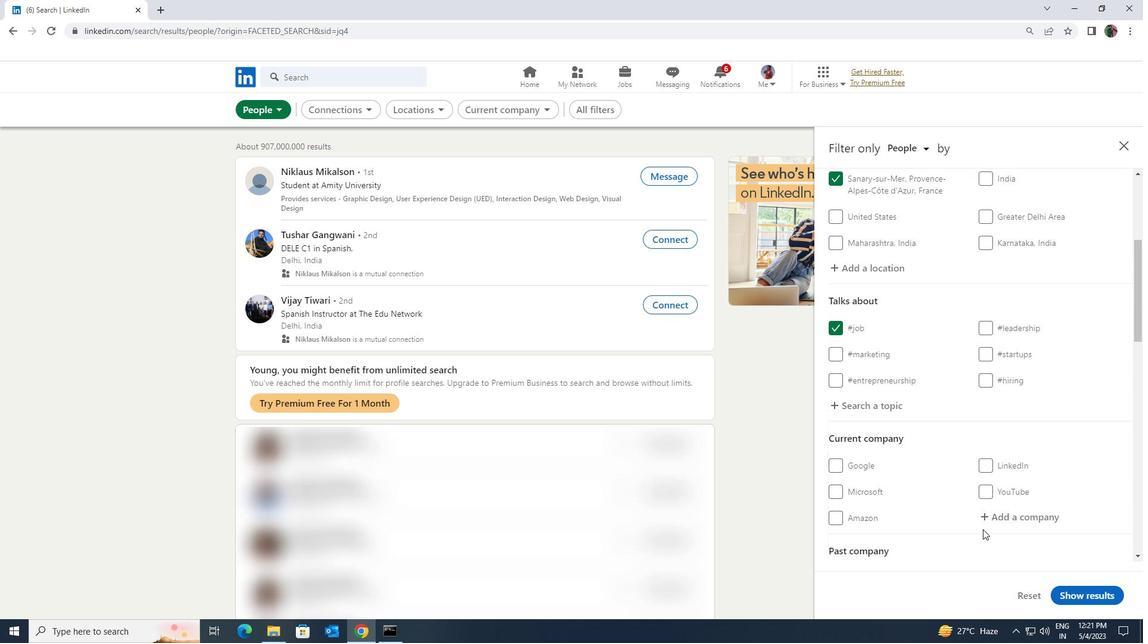 
Action: Mouse pressed left at (986, 518)
Screenshot: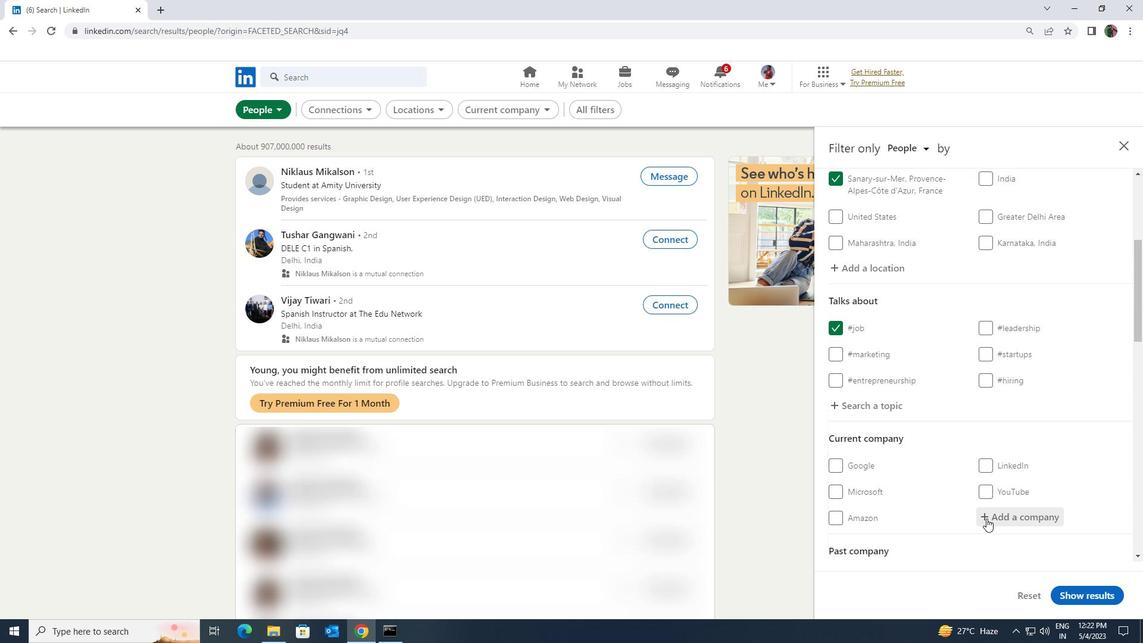 
Action: Key pressed <Key.shift><Key.shift><Key.shift>VAK<Key.backspace>L<Key.shift>TECH
Screenshot: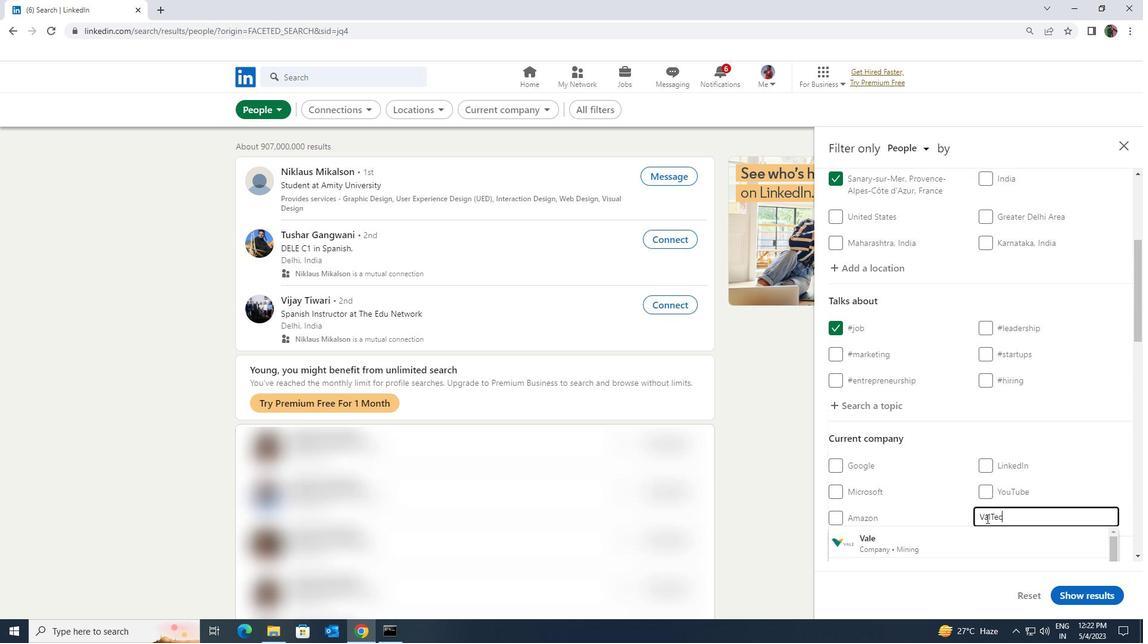 
Action: Mouse moved to (983, 541)
Screenshot: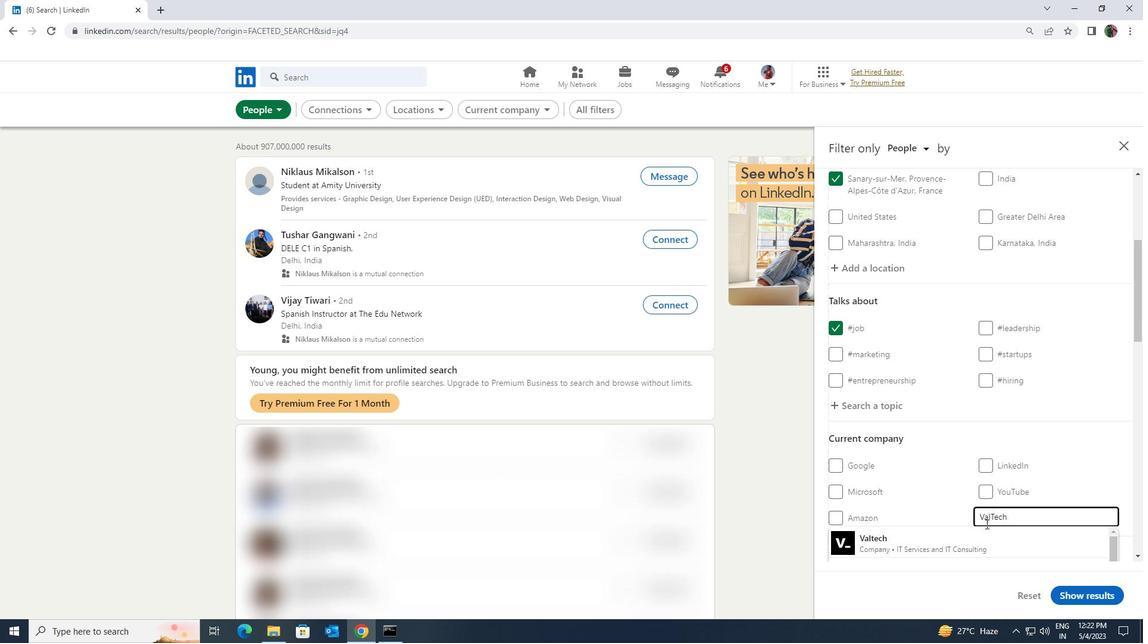 
Action: Mouse pressed left at (983, 541)
Screenshot: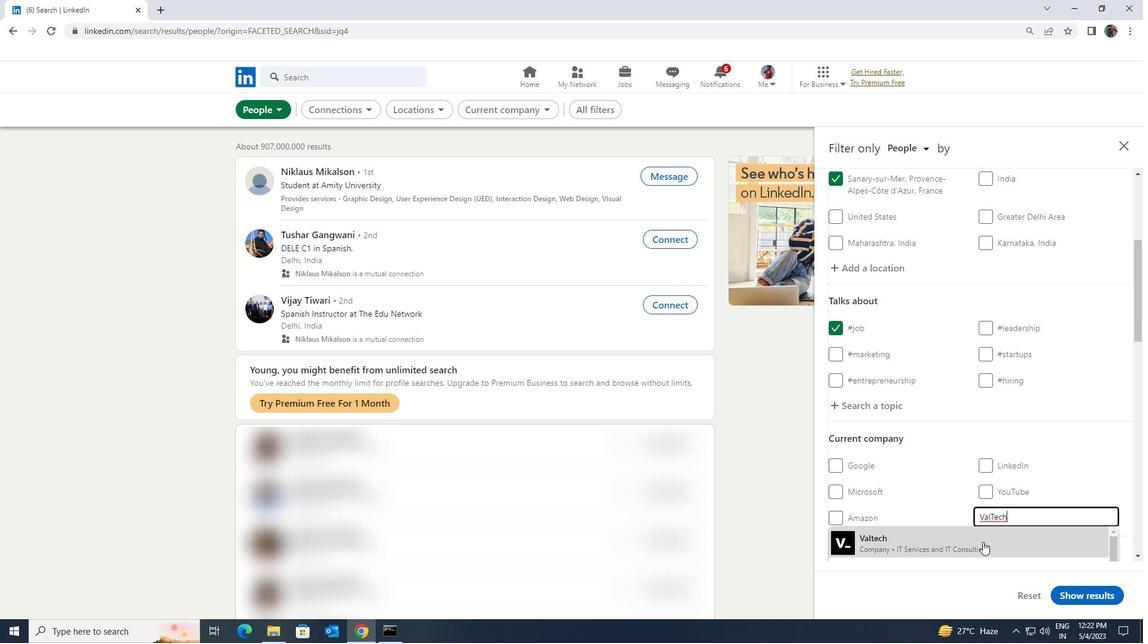 
Action: Mouse moved to (985, 537)
Screenshot: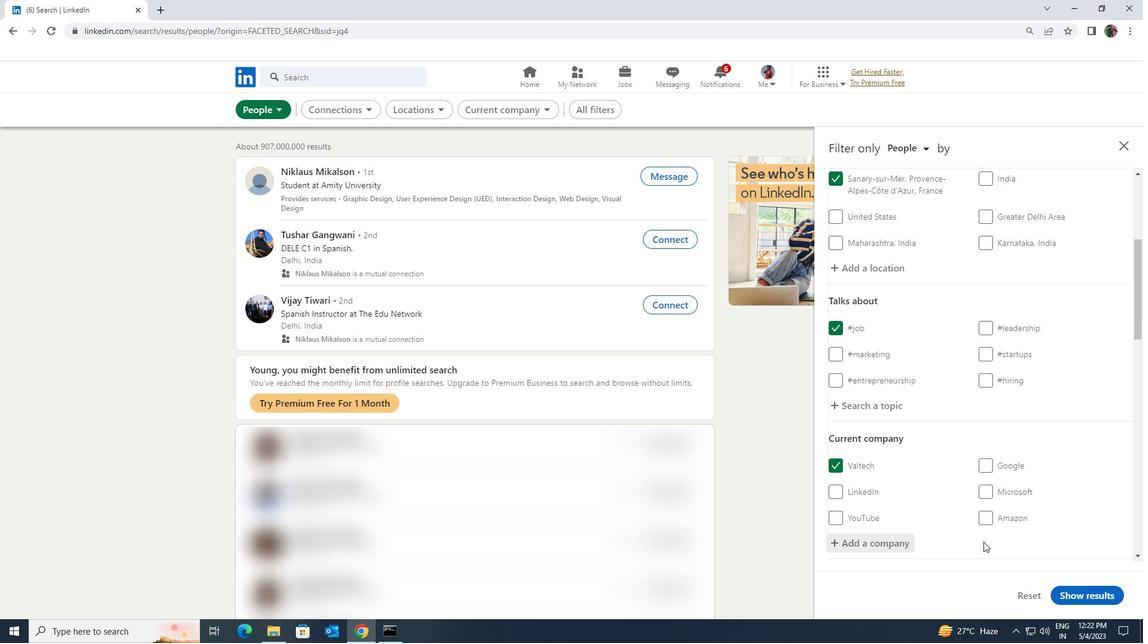 
Action: Mouse scrolled (985, 537) with delta (0, 0)
Screenshot: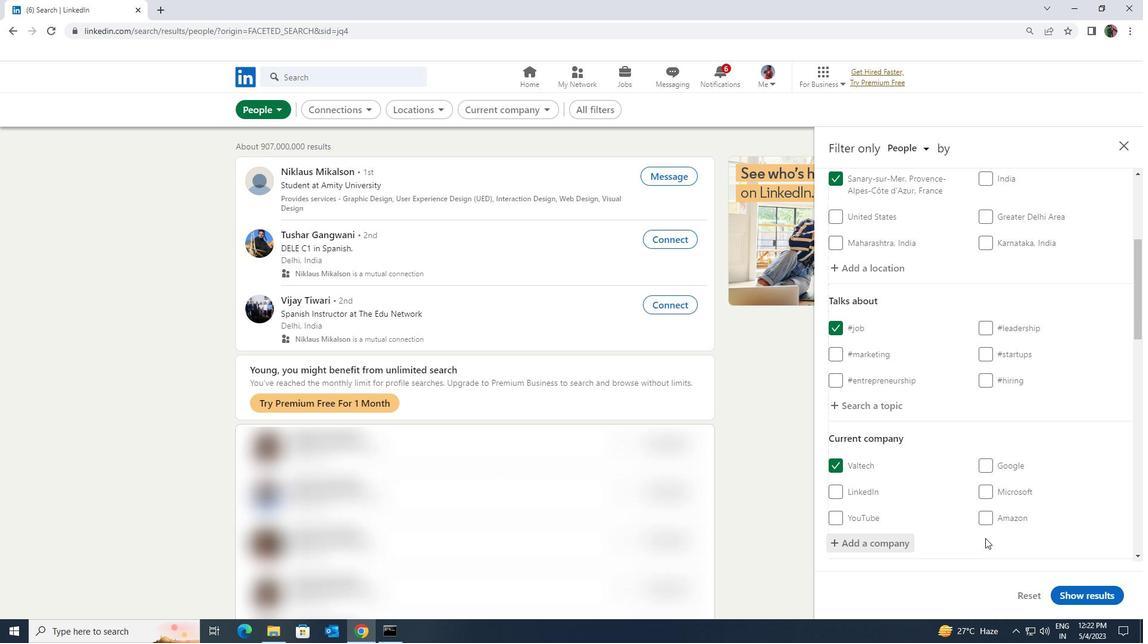 
Action: Mouse scrolled (985, 537) with delta (0, 0)
Screenshot: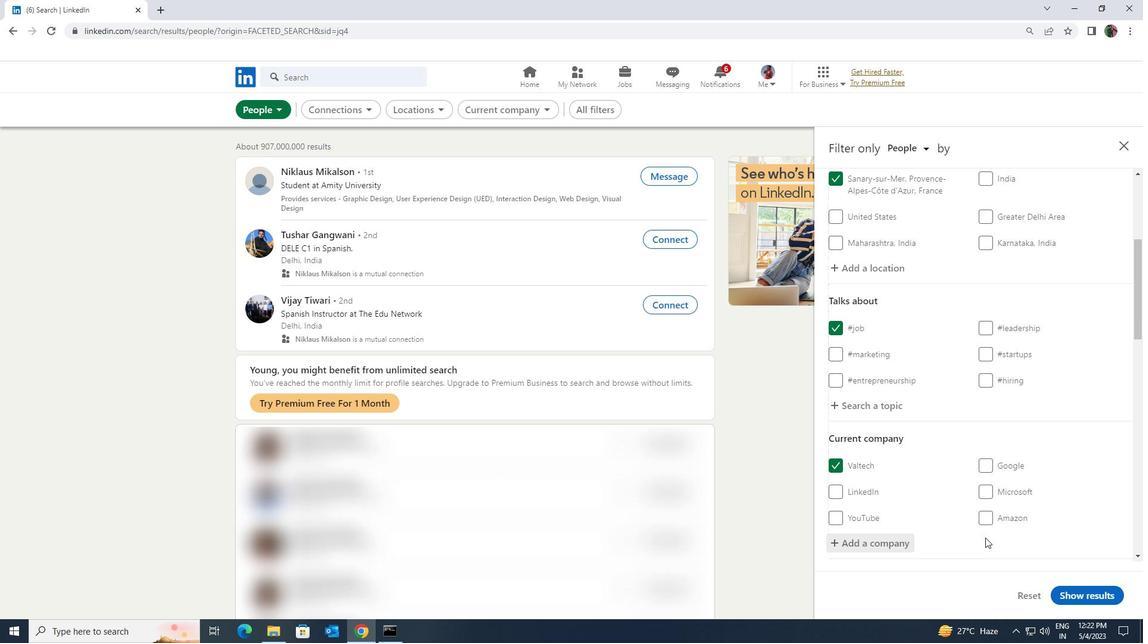 
Action: Mouse moved to (985, 537)
Screenshot: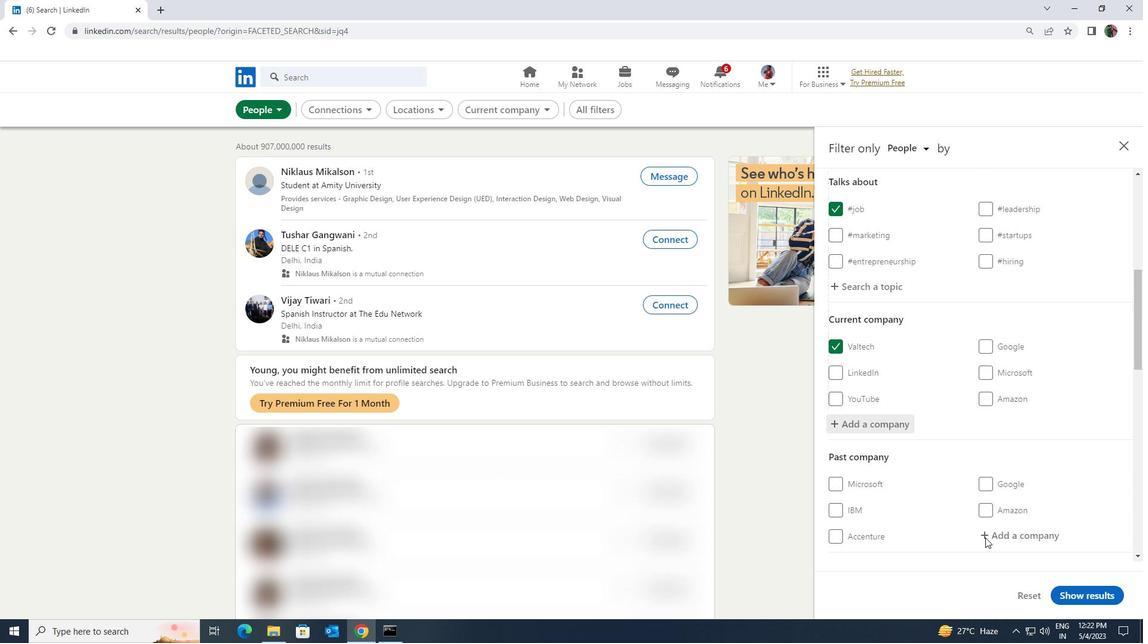 
Action: Mouse scrolled (985, 536) with delta (0, 0)
Screenshot: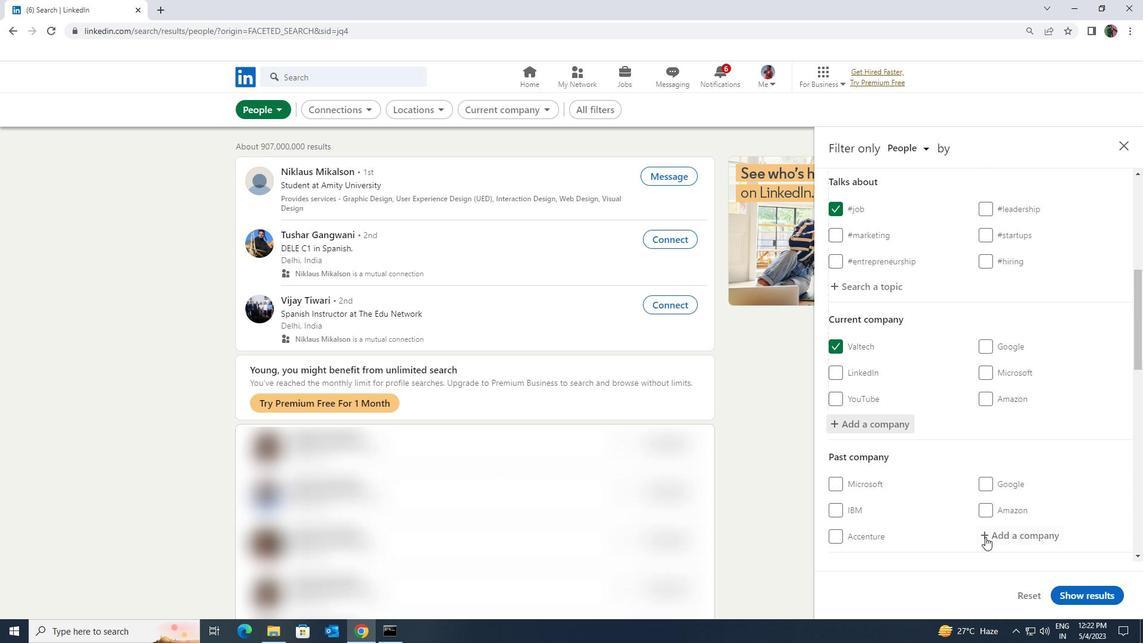 
Action: Mouse scrolled (985, 536) with delta (0, 0)
Screenshot: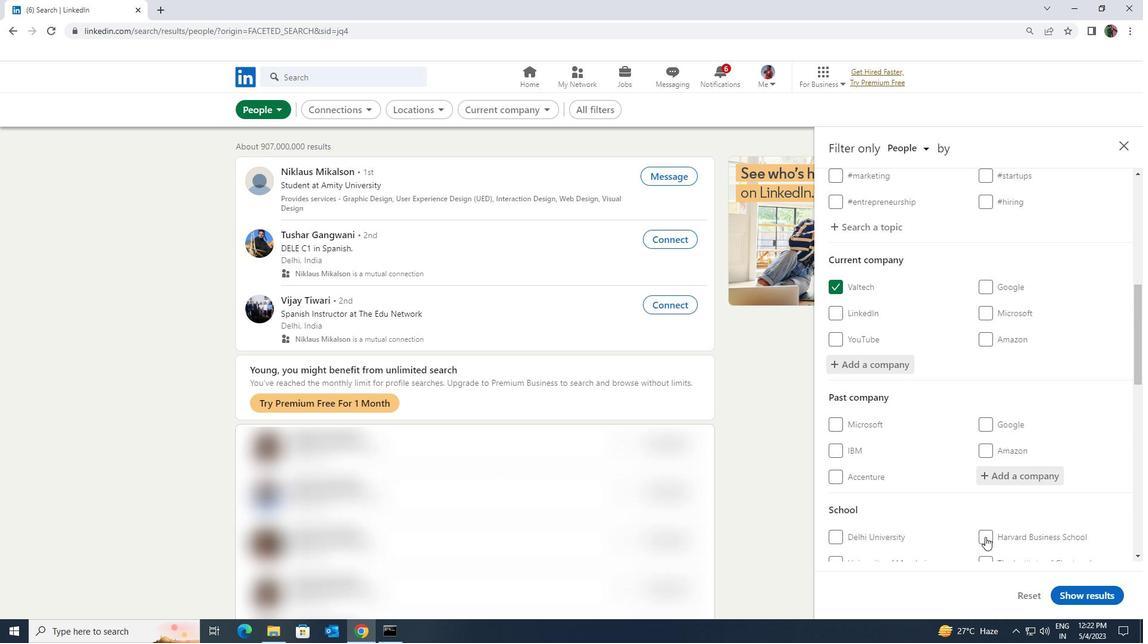 
Action: Mouse scrolled (985, 536) with delta (0, 0)
Screenshot: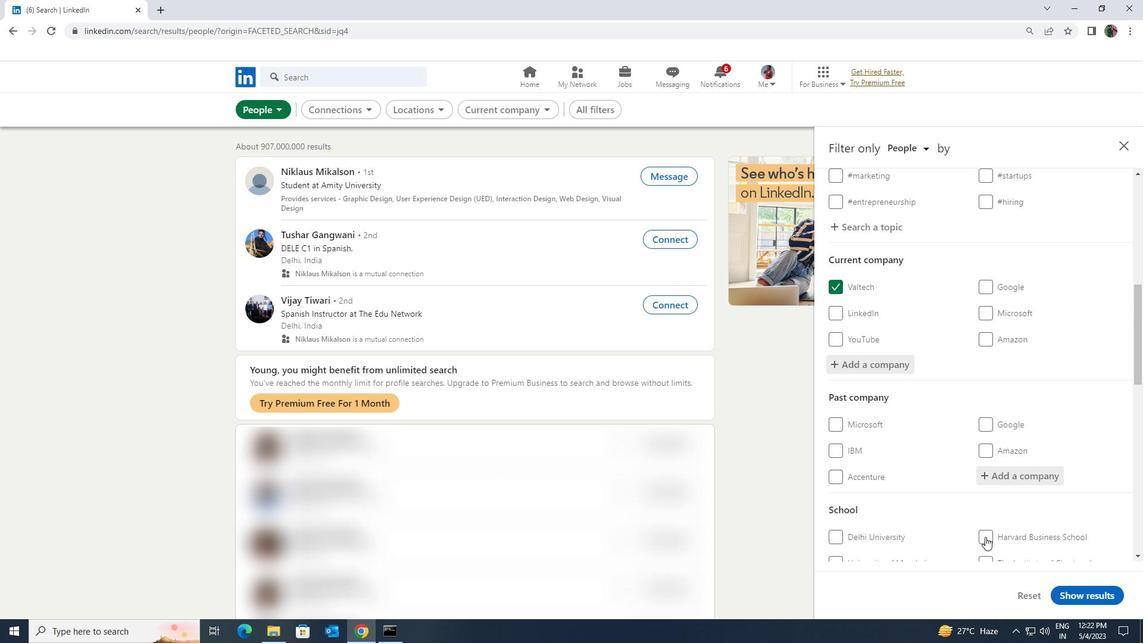 
Action: Mouse moved to (1001, 483)
Screenshot: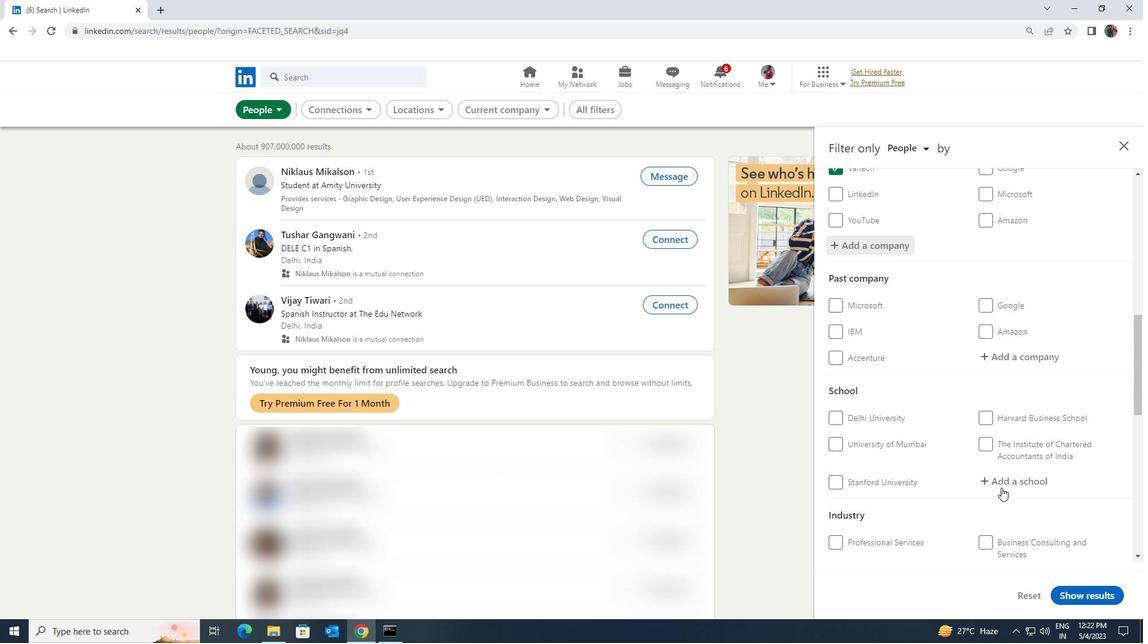 
Action: Mouse pressed left at (1001, 483)
Screenshot: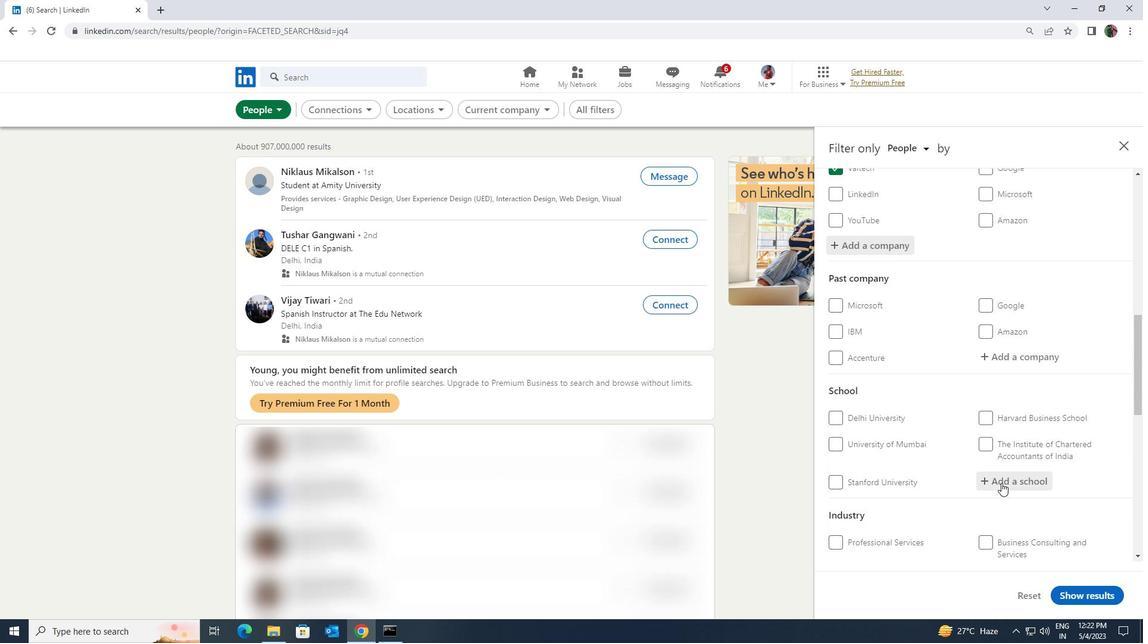 
Action: Key pressed <Key.shift><Key.shift><Key.shift><Key.shift><Key.shift><Key.shift>BHAGWAN<Key.space><Key.shift>PARSHU
Screenshot: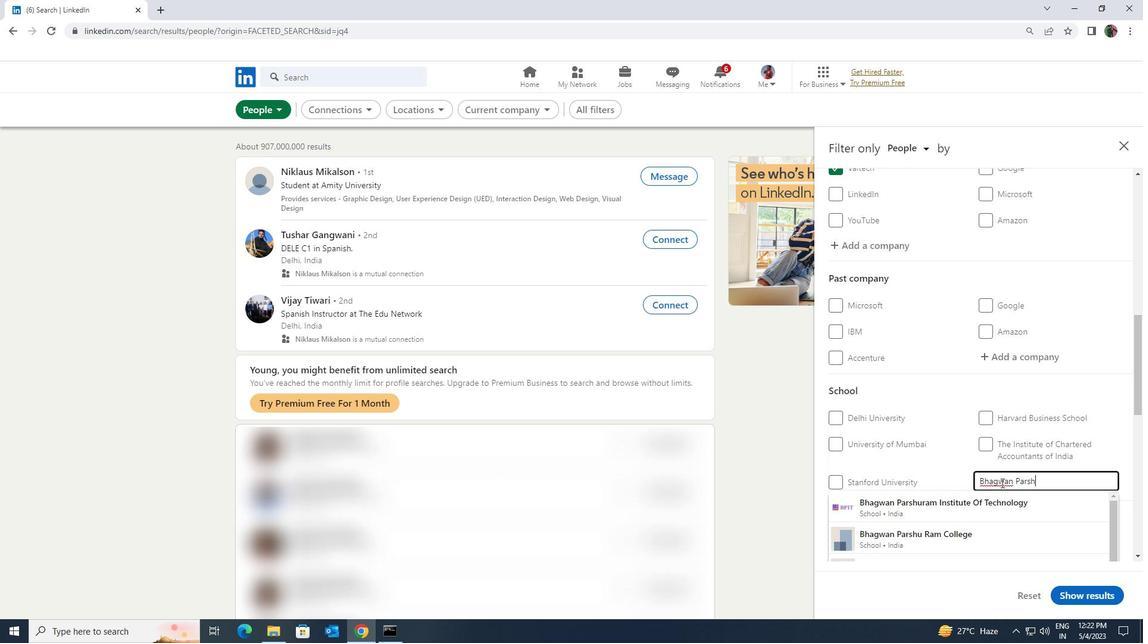 
Action: Mouse moved to (999, 497)
Screenshot: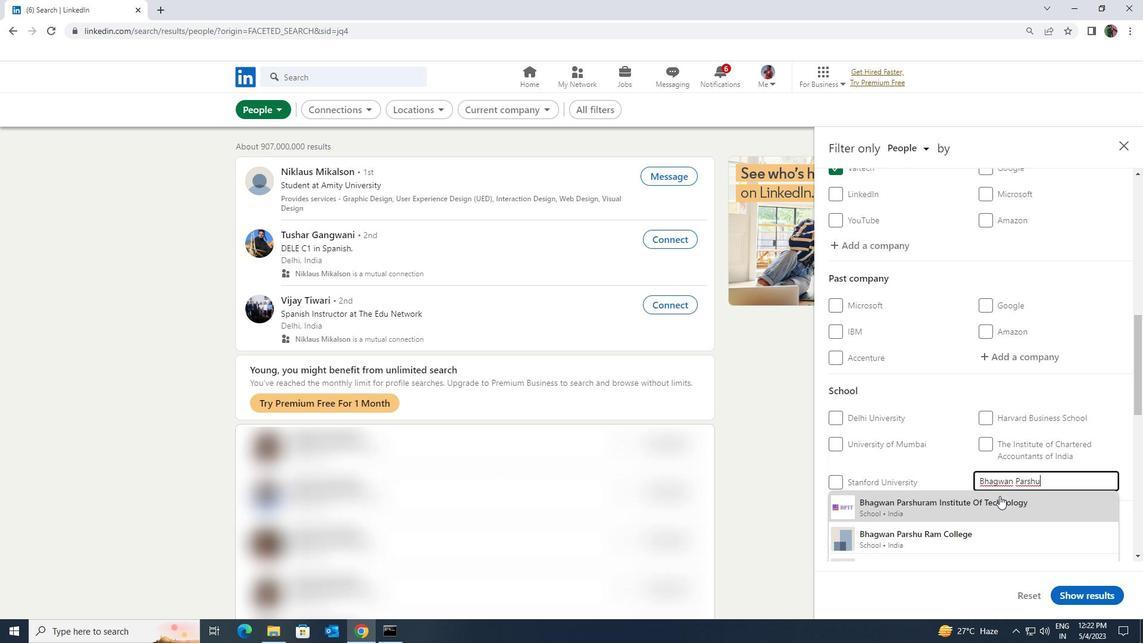 
Action: Mouse pressed left at (999, 497)
Screenshot: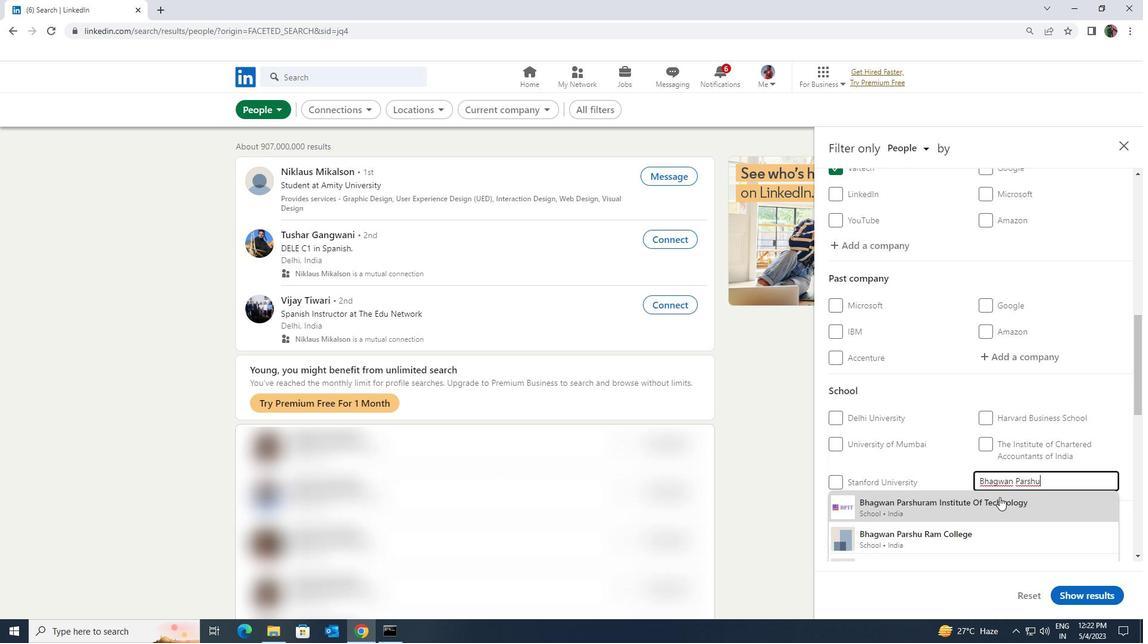 
Action: Mouse scrolled (999, 496) with delta (0, 0)
Screenshot: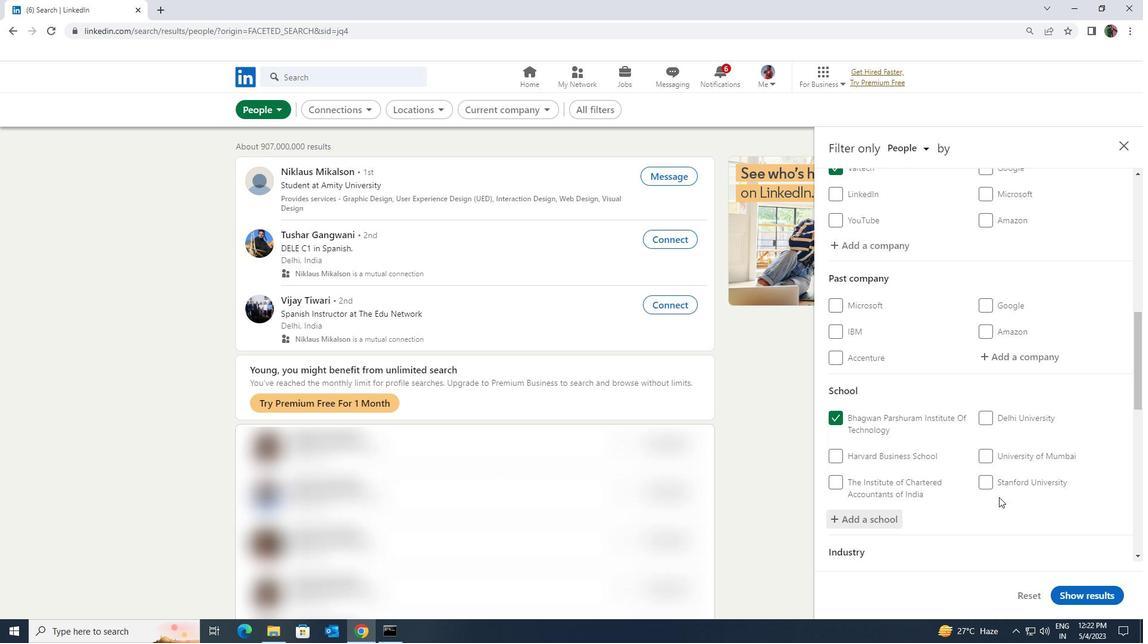 
Action: Mouse scrolled (999, 496) with delta (0, 0)
Screenshot: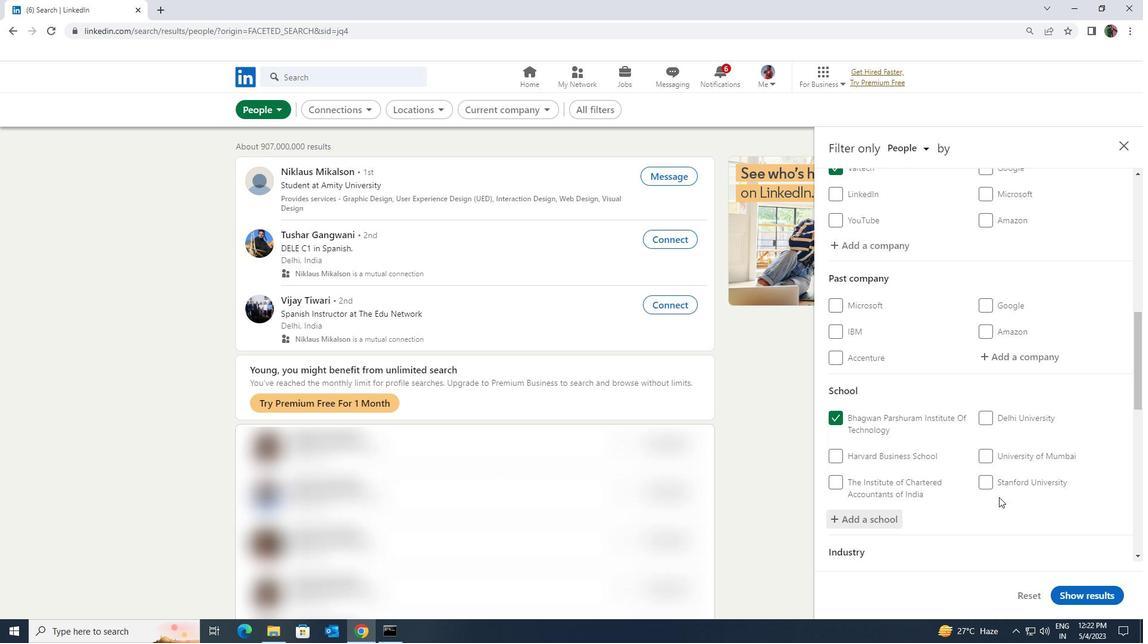 
Action: Mouse scrolled (999, 496) with delta (0, 0)
Screenshot: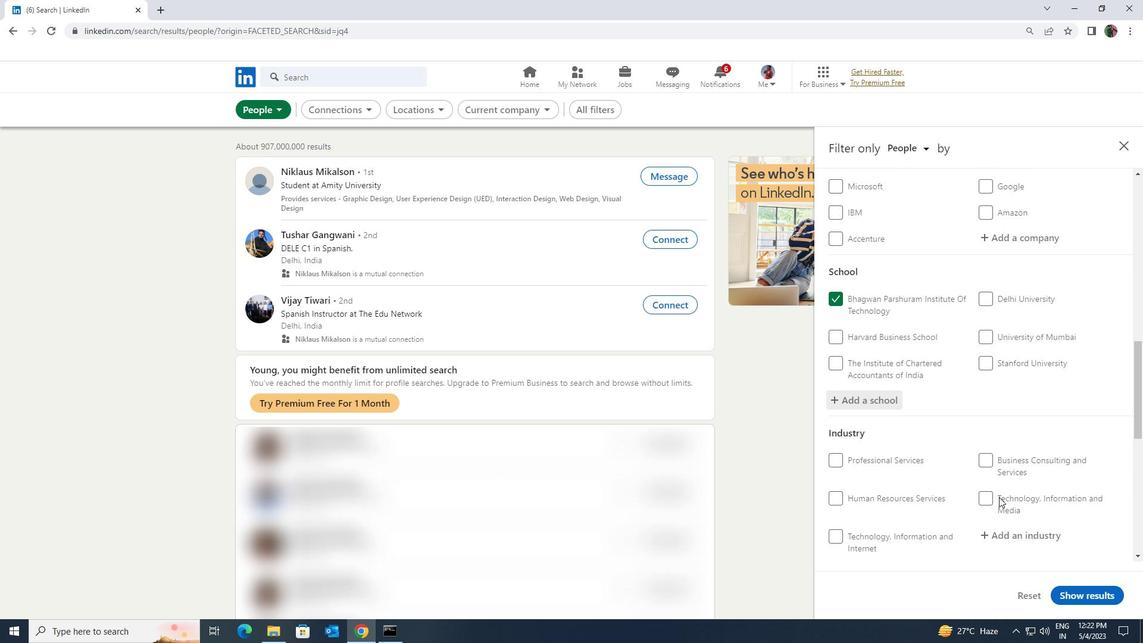 
Action: Mouse moved to (1001, 480)
Screenshot: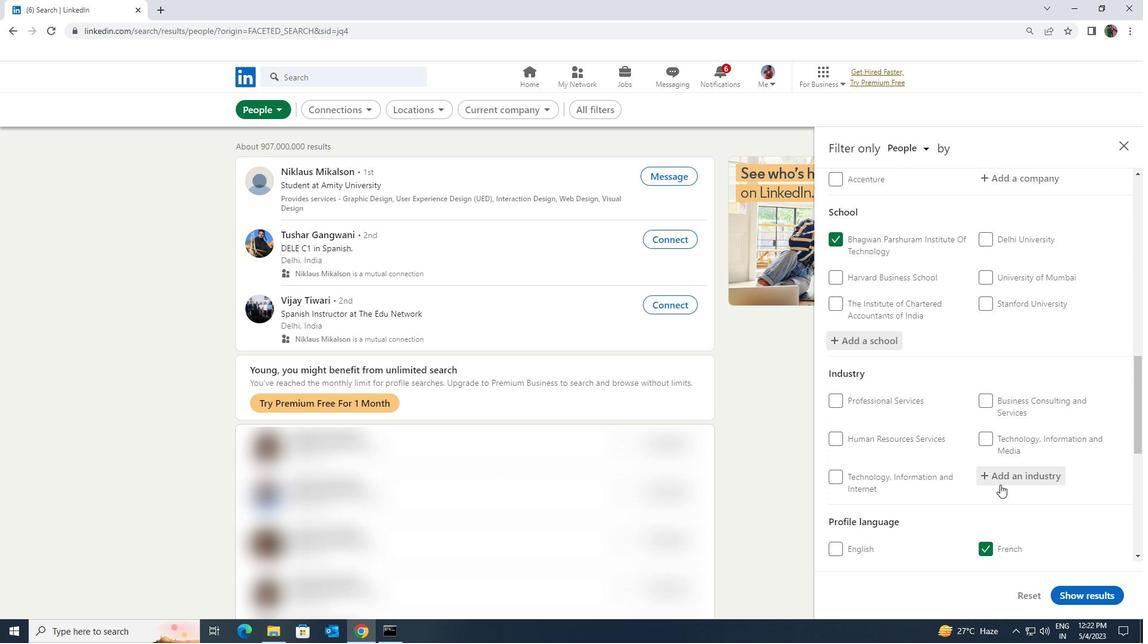 
Action: Mouse pressed left at (1001, 480)
Screenshot: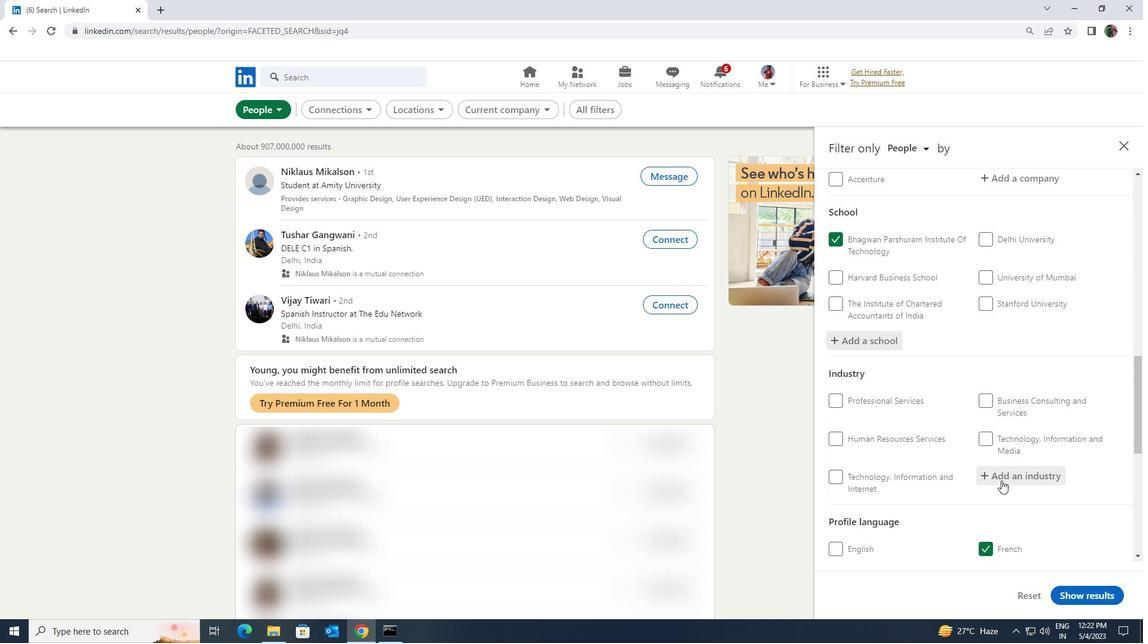 
Action: Mouse moved to (1001, 480)
Screenshot: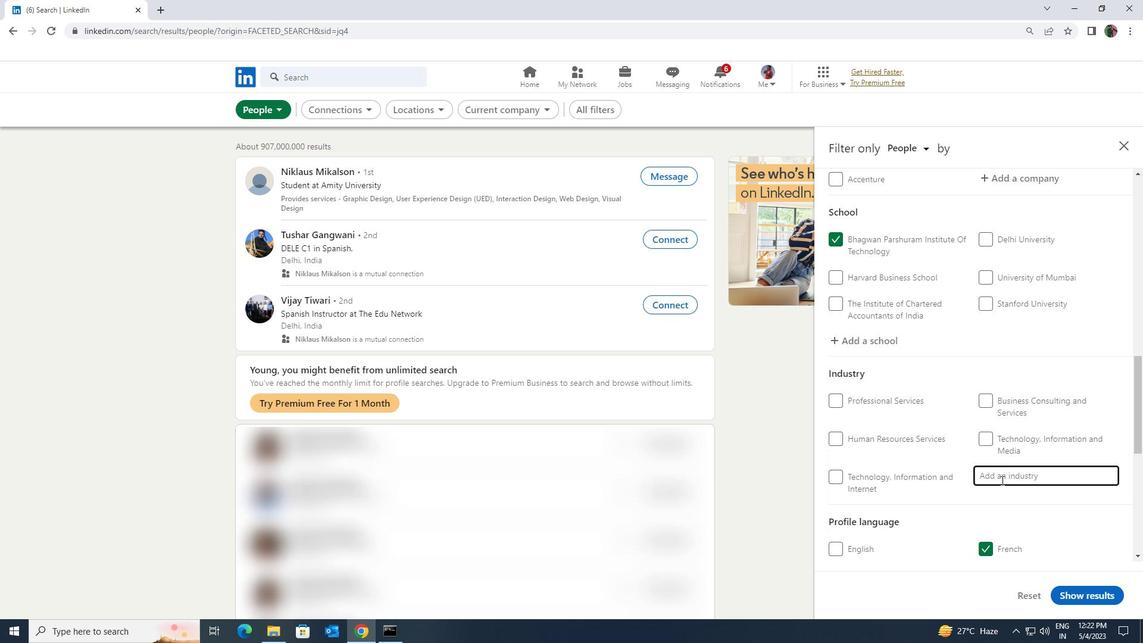 
Action: Key pressed <Key.shift><Key.shift><Key.shift><Key.shift><Key.shift><Key.shift><Key.shift><Key.shift><Key.shift><Key.shift><Key.shift><Key.shift><Key.shift><Key.shift><Key.shift><Key.shift><Key.shift><Key.shift><Key.shift><Key.shift><Key.shift><Key.shift><Key.shift><Key.shift><Key.shift><Key.shift><Key.shift><Key.shift><Key.shift><Key.shift><Key.shift><Key.shift><Key.shift>INTERO<Key.backspace>IO
Screenshot: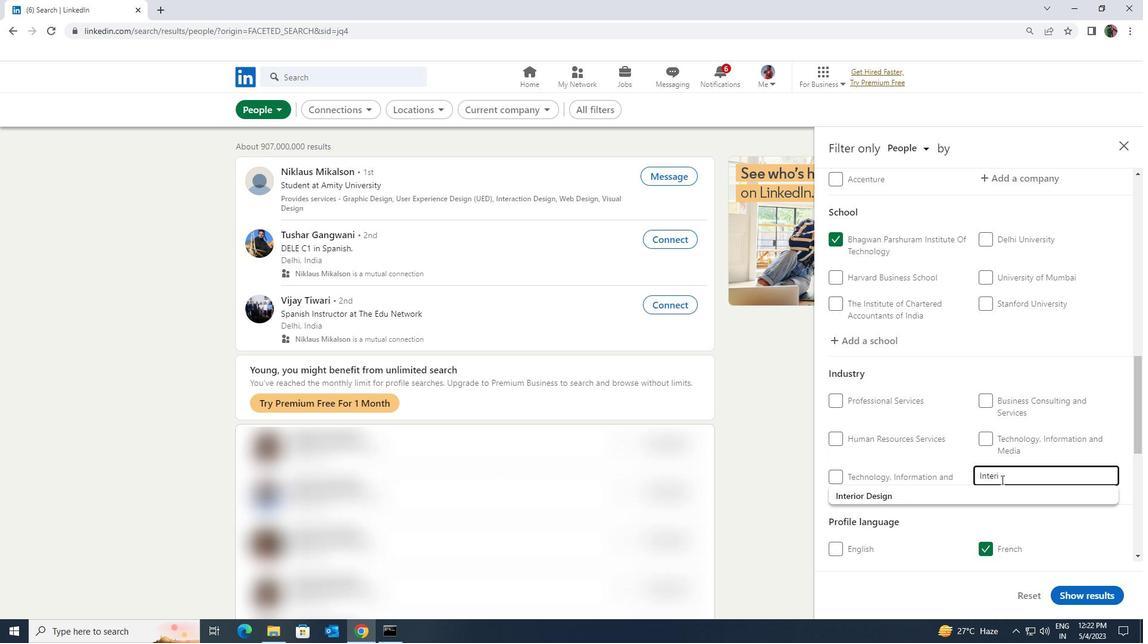 
Action: Mouse moved to (983, 488)
Screenshot: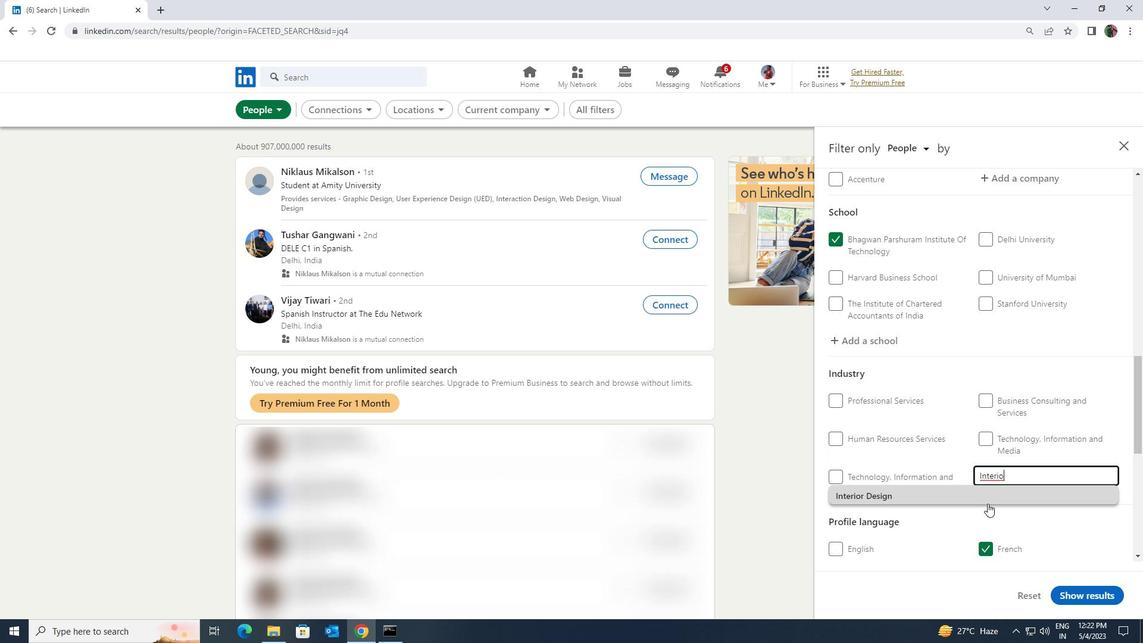 
Action: Mouse pressed left at (983, 488)
Screenshot: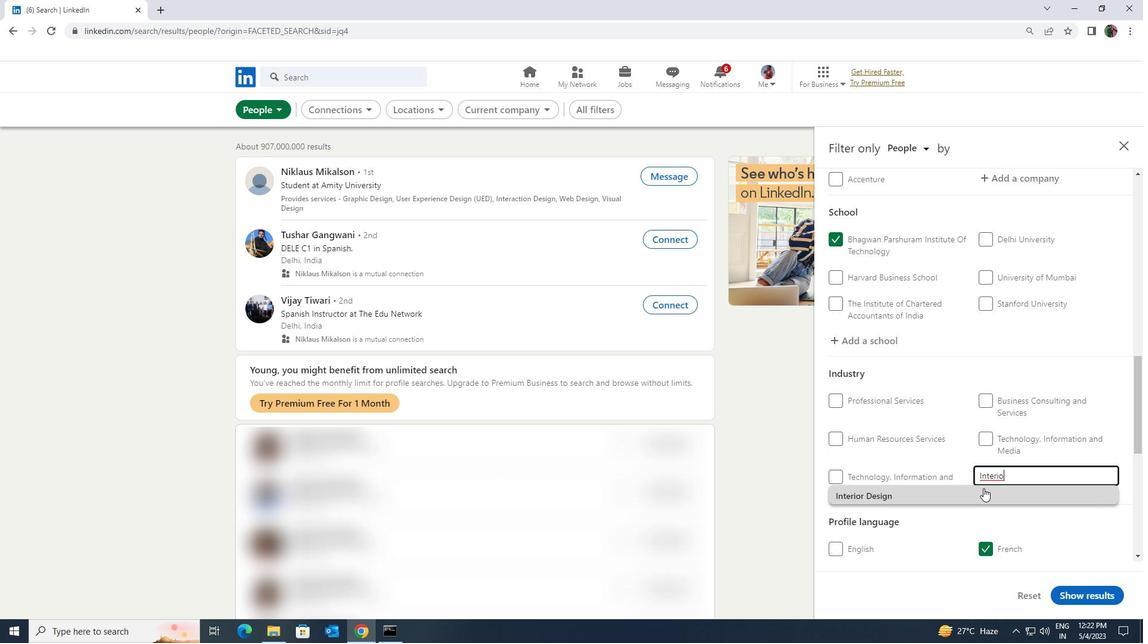 
Action: Mouse moved to (963, 485)
Screenshot: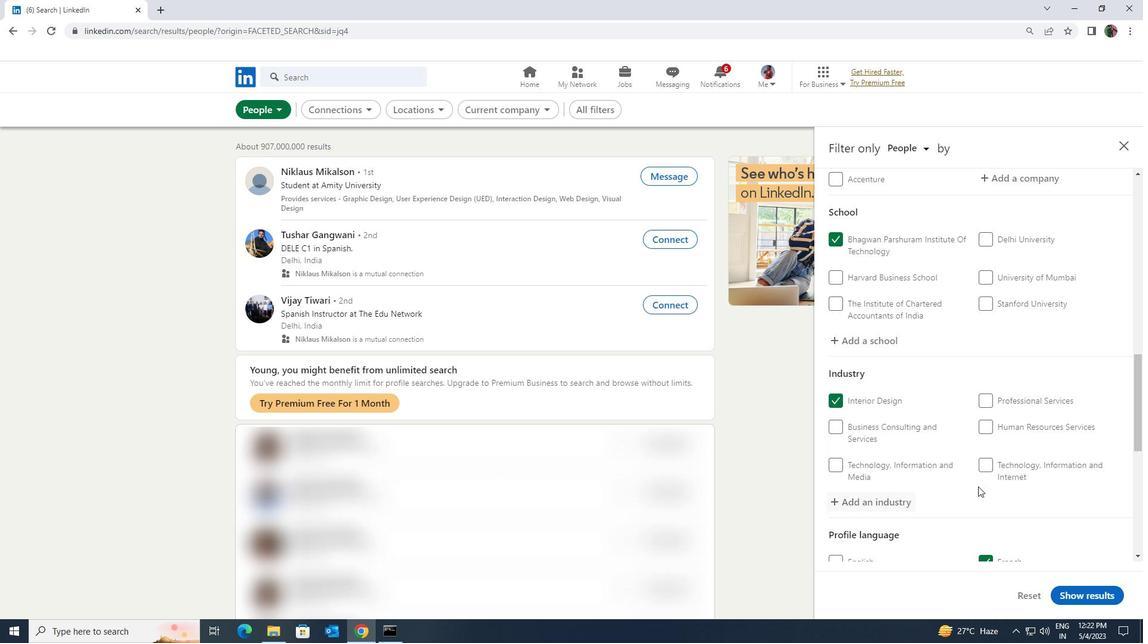 
Action: Mouse scrolled (963, 485) with delta (0, 0)
Screenshot: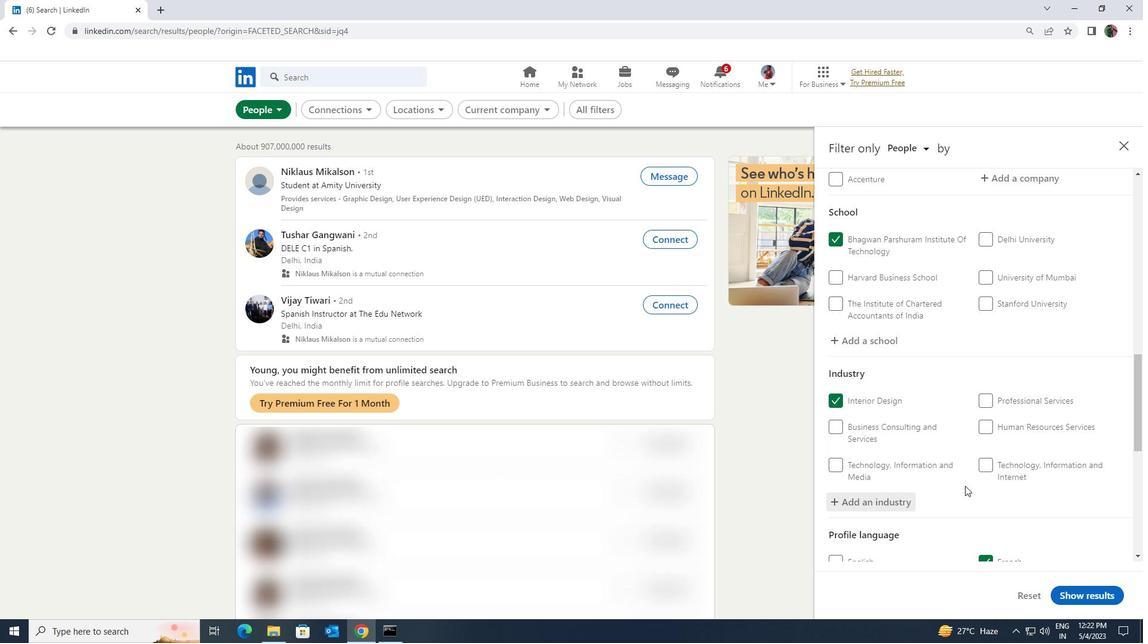 
Action: Mouse scrolled (963, 485) with delta (0, 0)
Screenshot: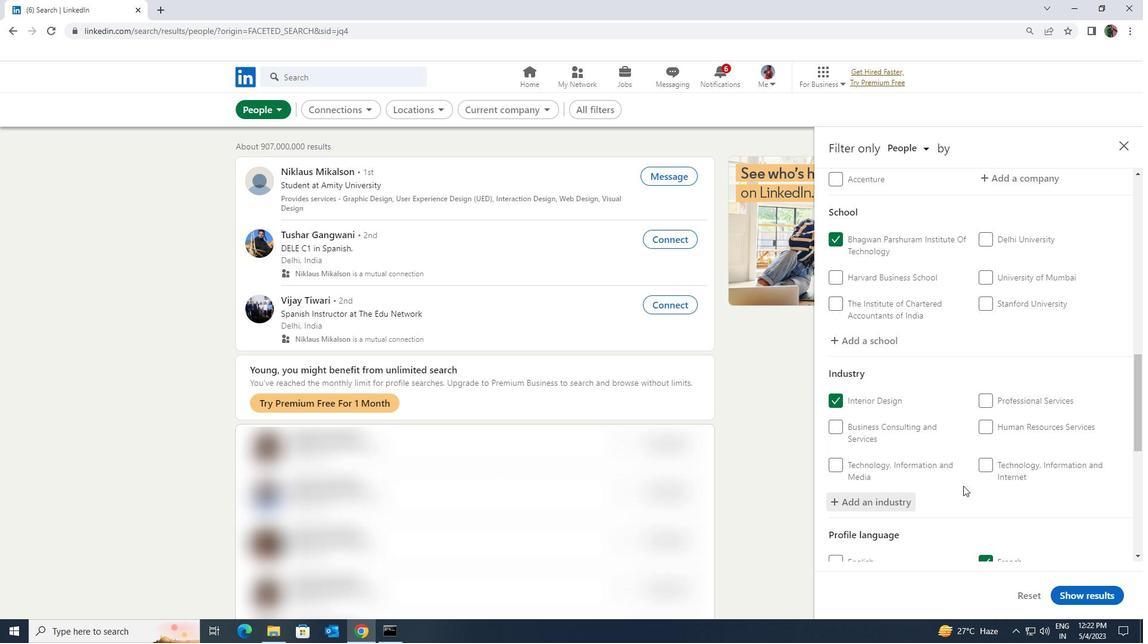 
Action: Mouse scrolled (963, 485) with delta (0, 0)
Screenshot: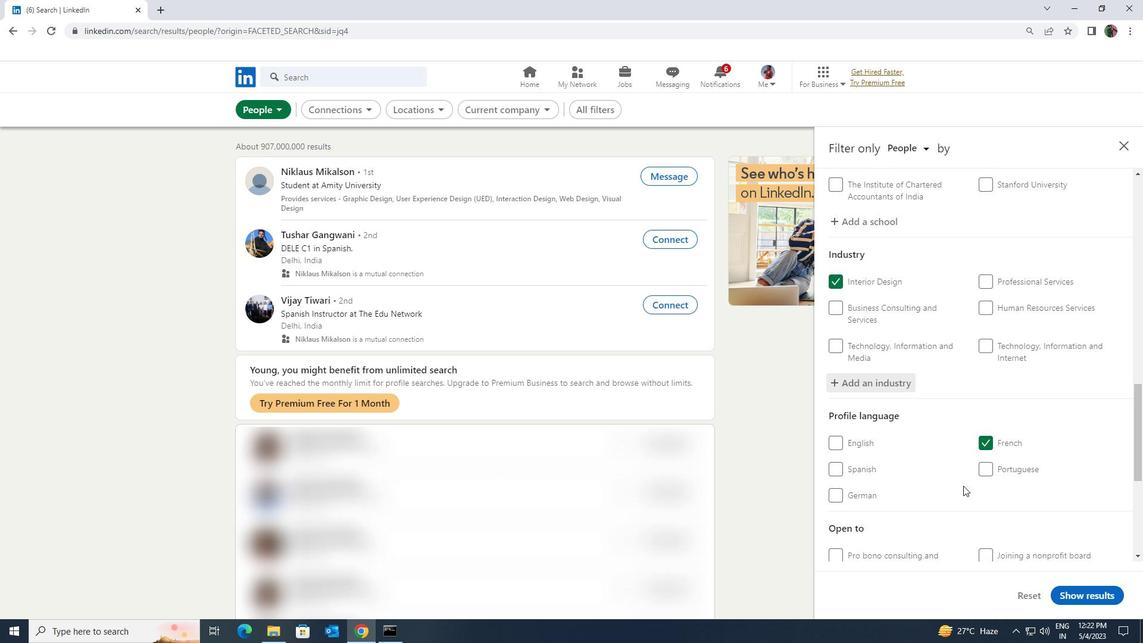 
Action: Mouse scrolled (963, 485) with delta (0, 0)
Screenshot: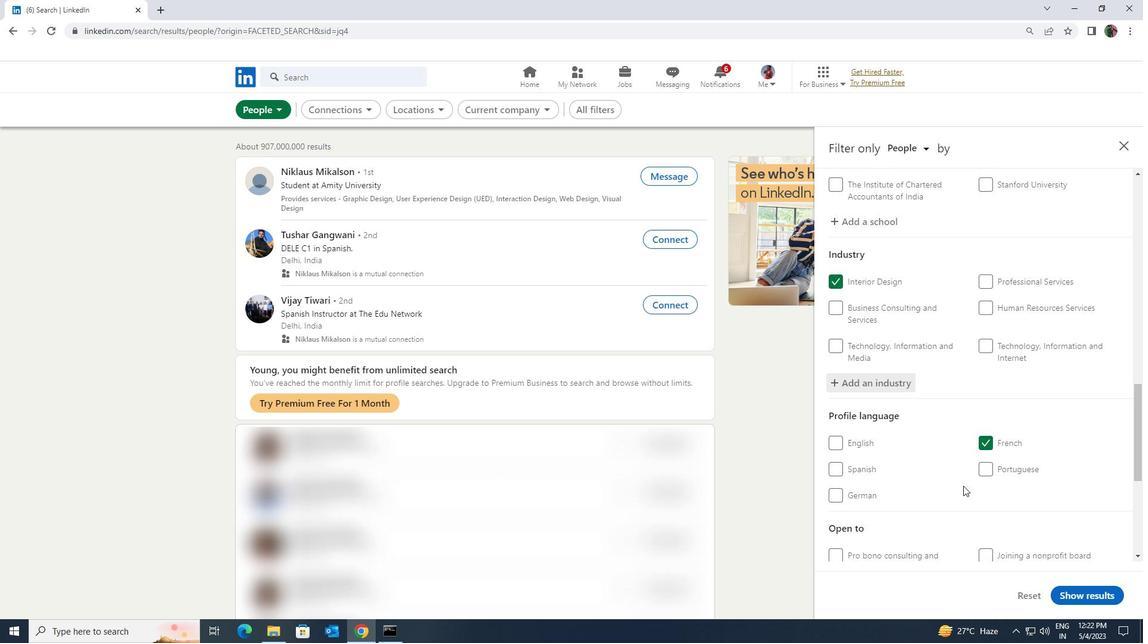 
Action: Mouse scrolled (963, 485) with delta (0, 0)
Screenshot: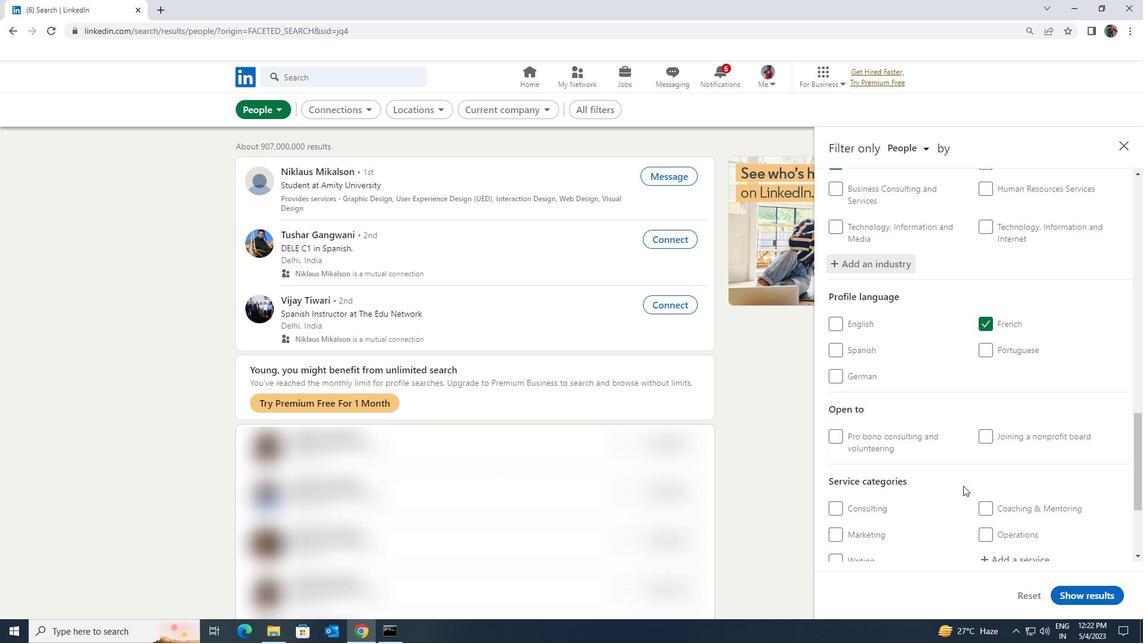 
Action: Mouse moved to (996, 505)
Screenshot: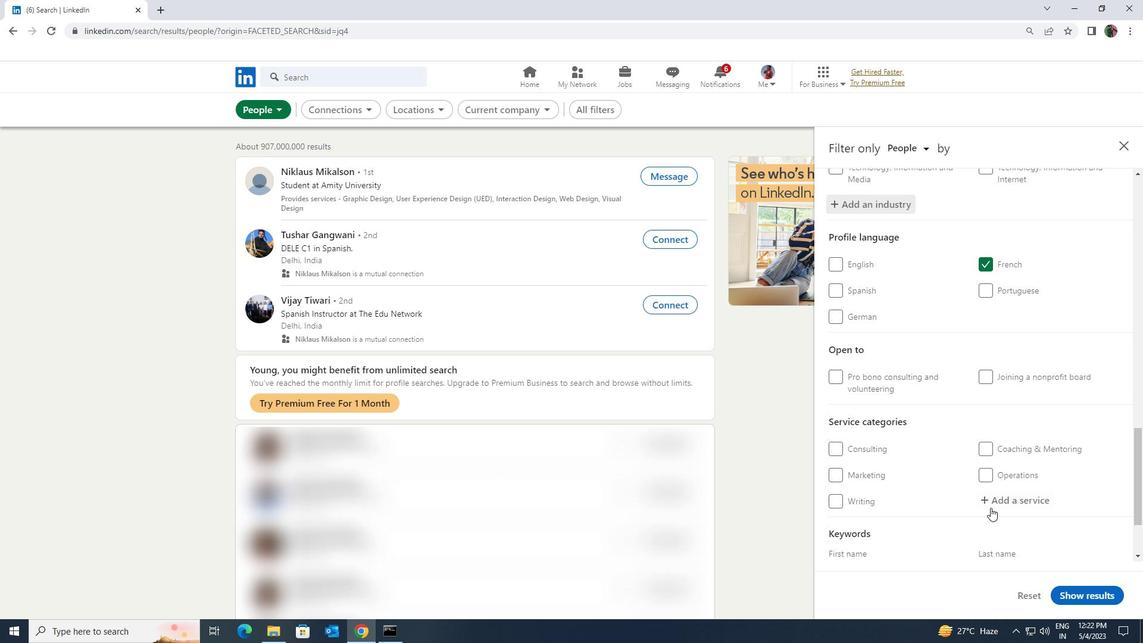 
Action: Mouse pressed left at (996, 505)
Screenshot: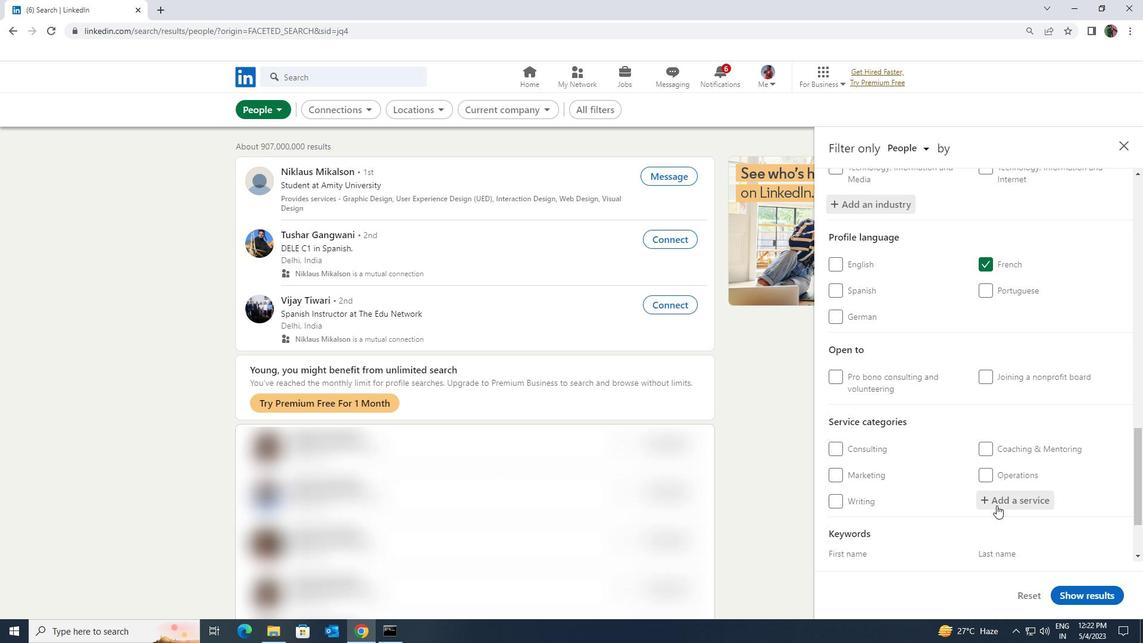 
Action: Key pressed <Key.shift><Key.shift>NETWORK<Key.space><Key.shift>SUPP
Screenshot: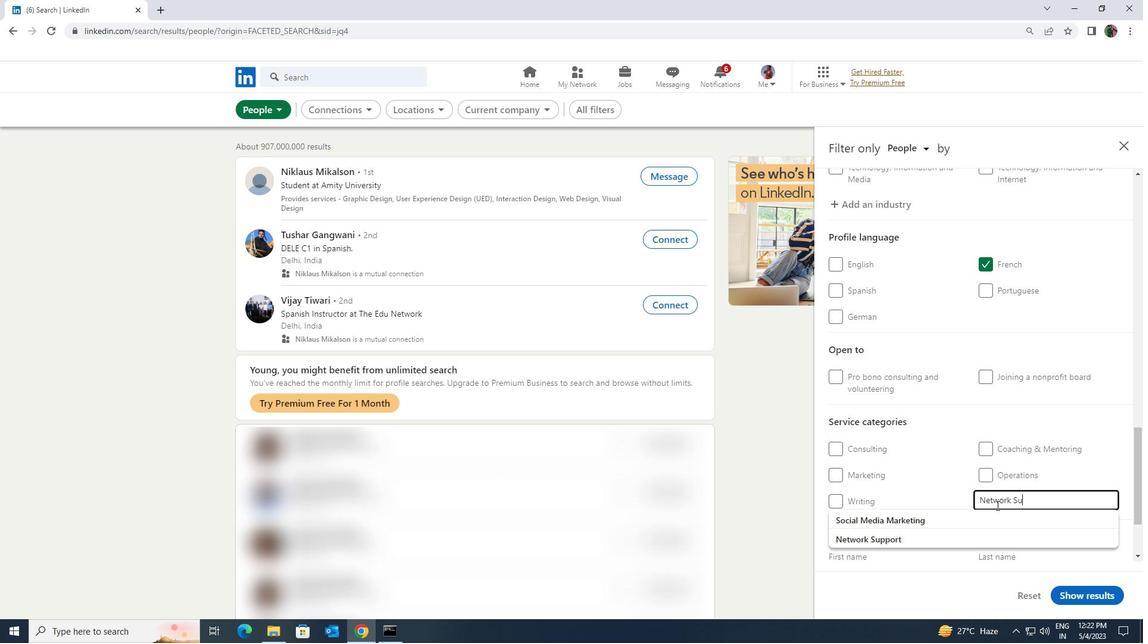 
Action: Mouse moved to (992, 510)
Screenshot: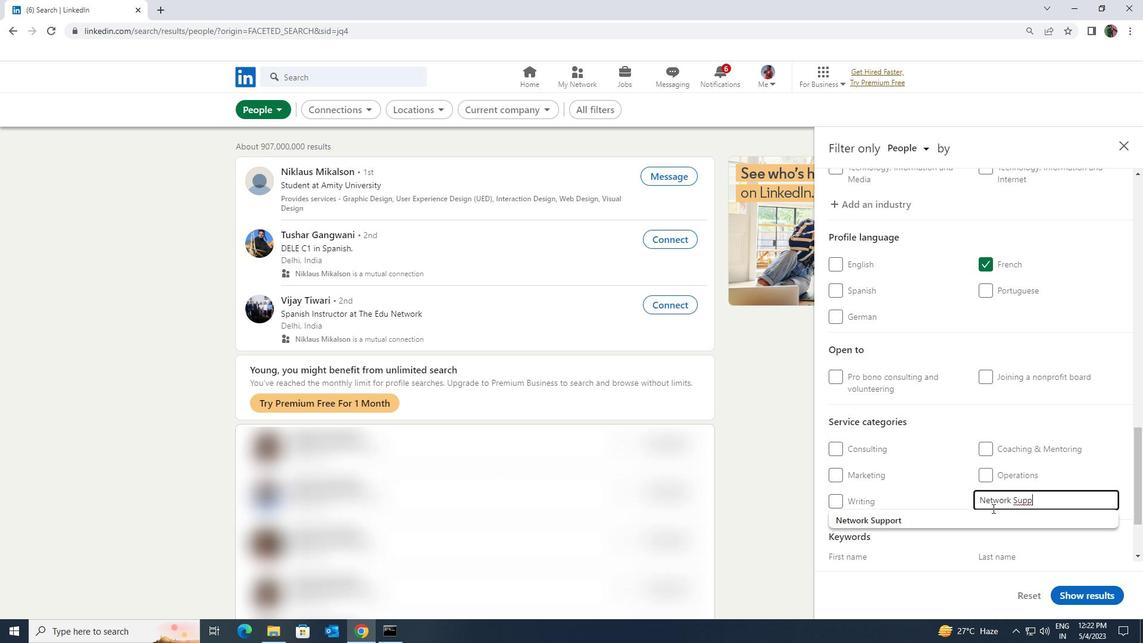 
Action: Mouse pressed left at (992, 510)
Screenshot: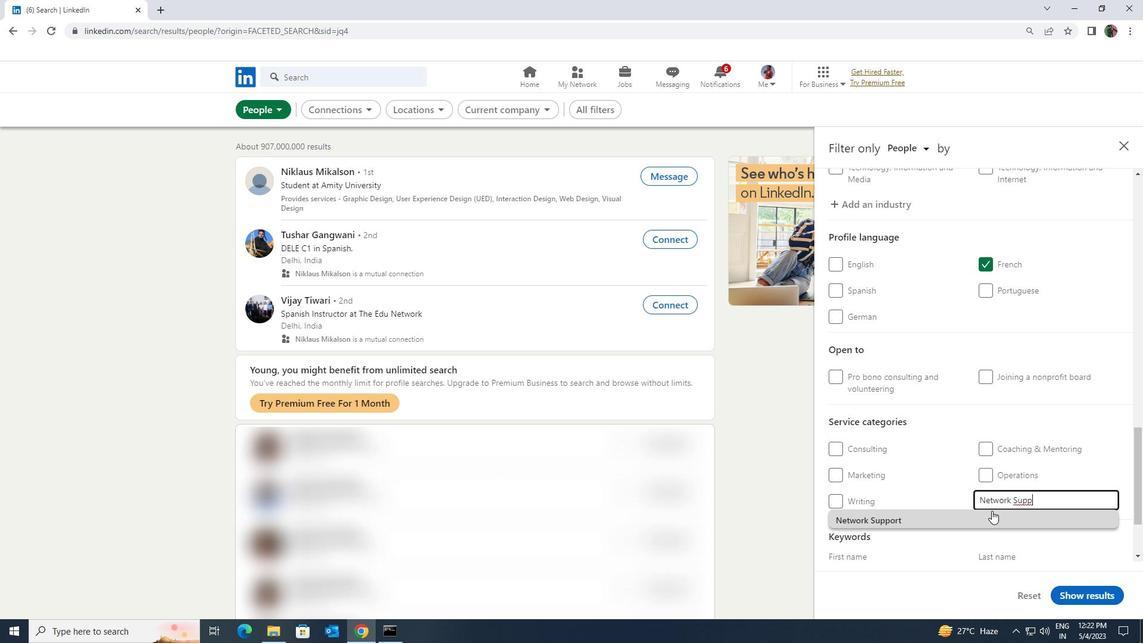 
Action: Mouse moved to (992, 508)
Screenshot: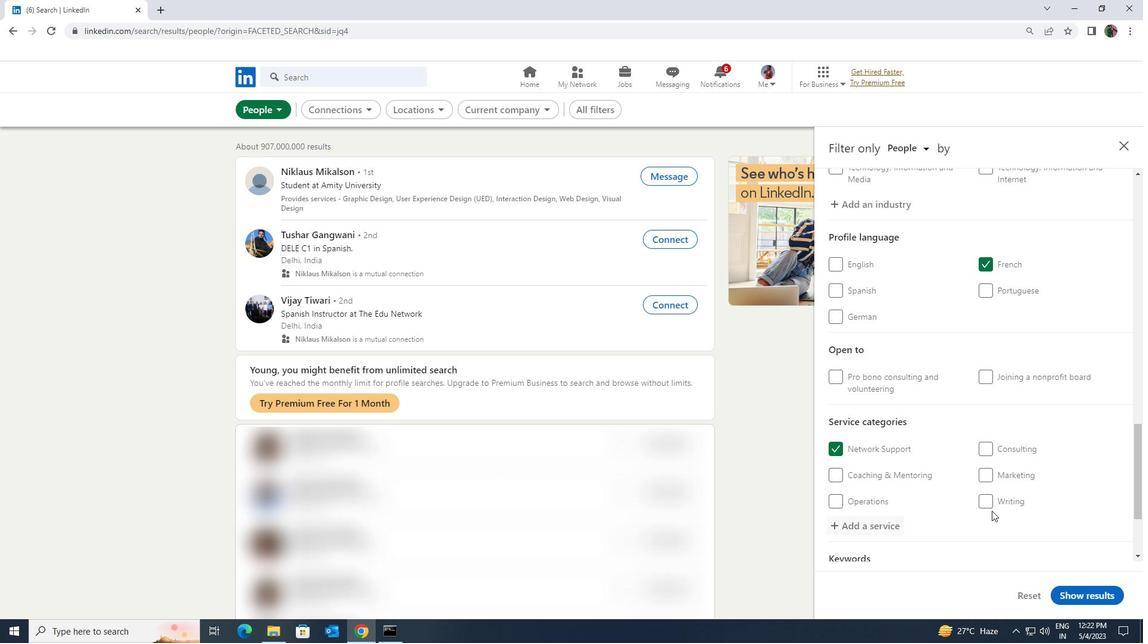 
Action: Mouse scrolled (992, 508) with delta (0, 0)
Screenshot: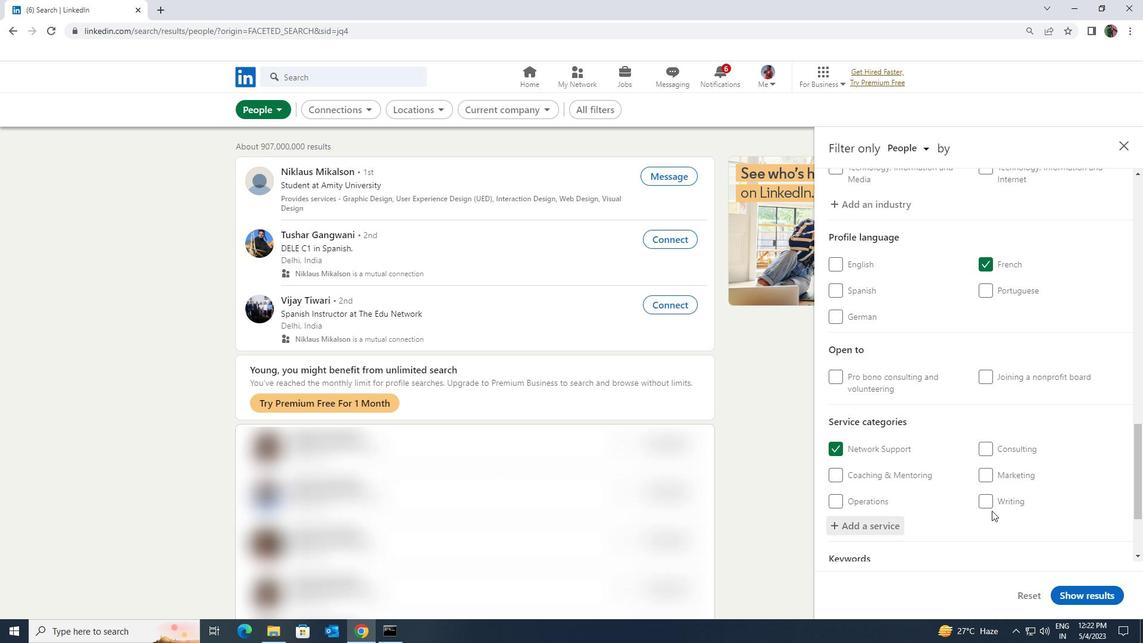 
Action: Mouse scrolled (992, 508) with delta (0, 0)
Screenshot: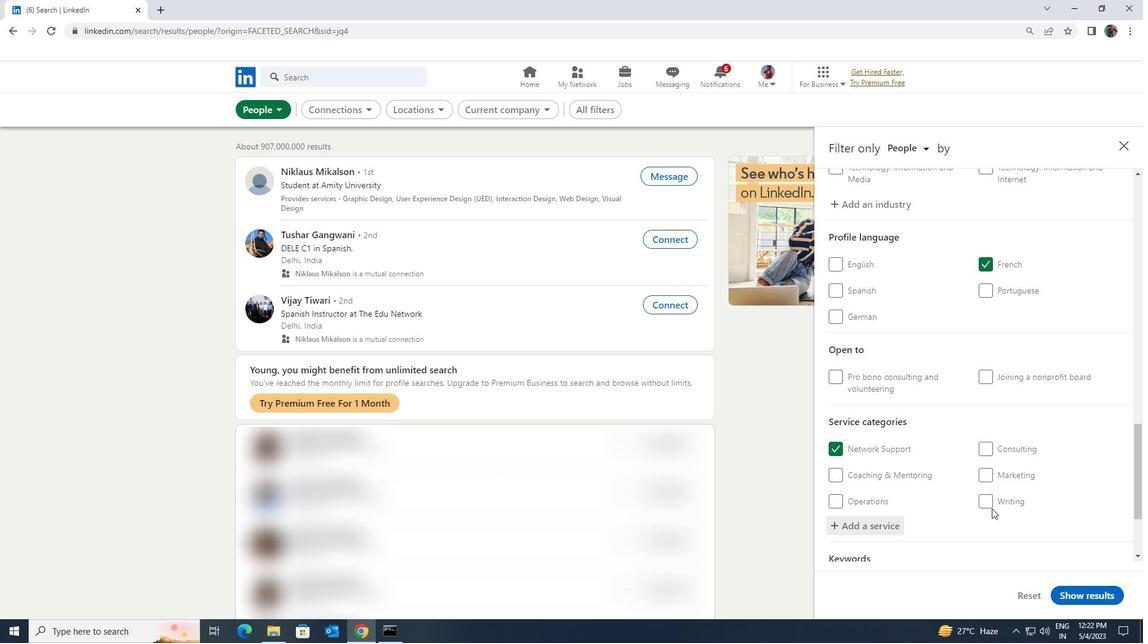 
Action: Mouse scrolled (992, 508) with delta (0, 0)
Screenshot: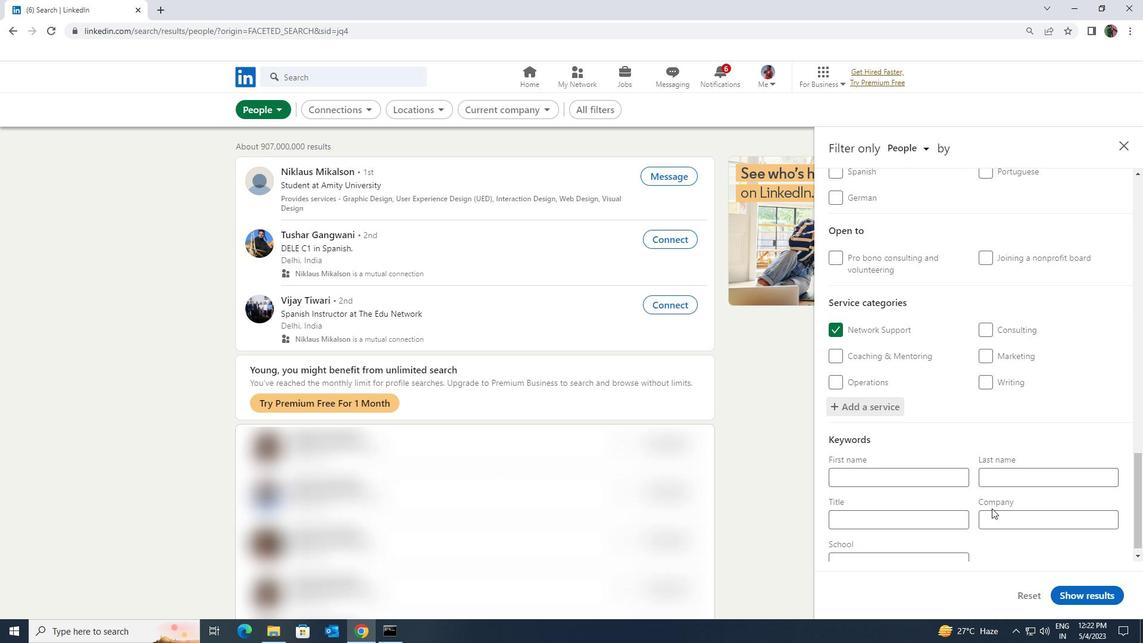 
Action: Mouse moved to (952, 502)
Screenshot: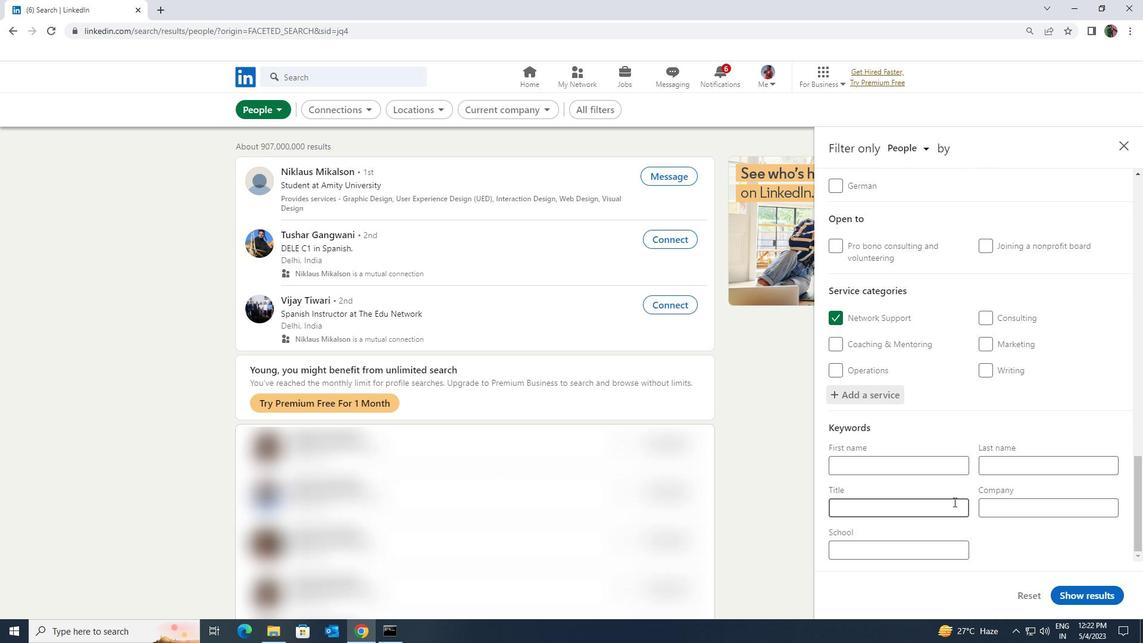 
Action: Mouse pressed left at (952, 502)
Screenshot: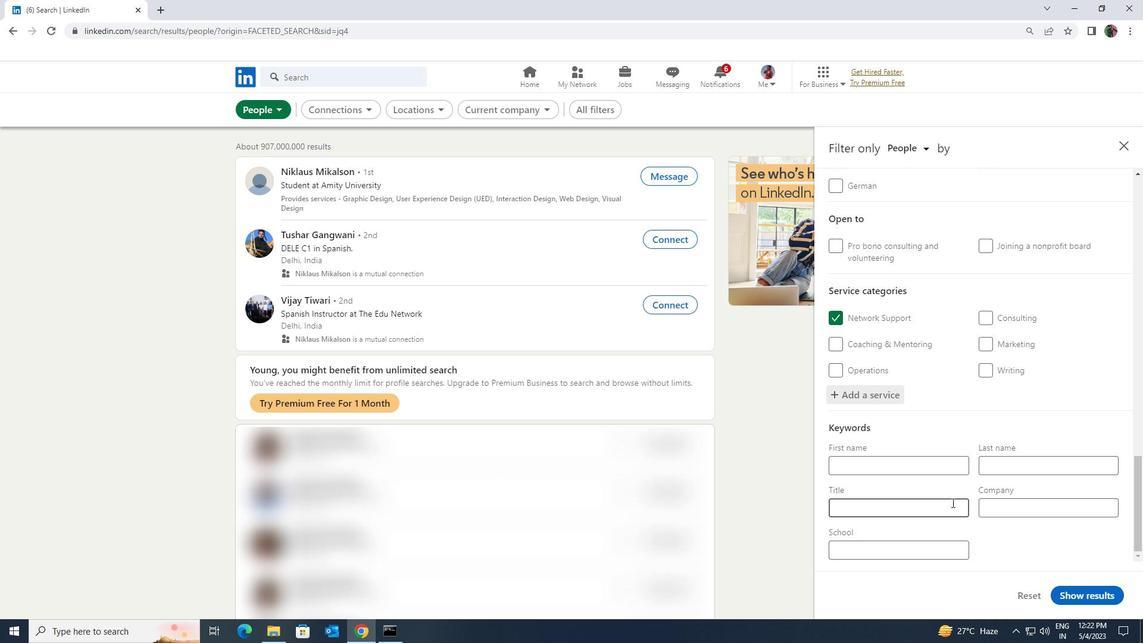 
Action: Key pressed <Key.shift><Key.shift><Key.shift><Key.shift><Key.shift><Key.shift><Key.shift>FOOD<Key.space><Key.shift>PROJECT<Key.space><Key.shift>WORKER
Screenshot: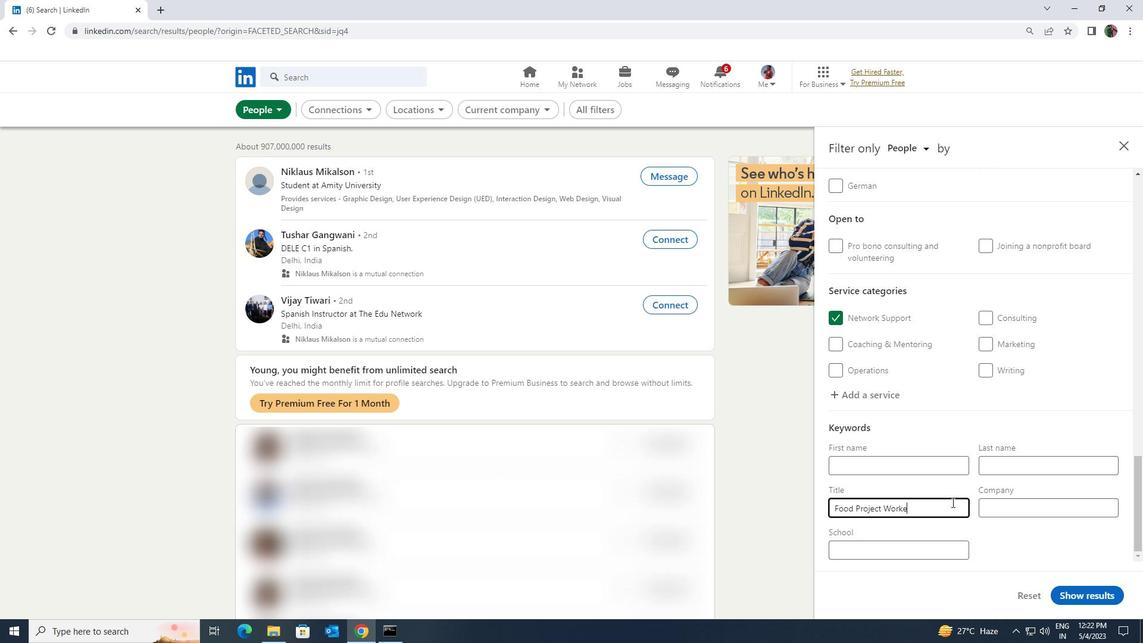 
Action: Mouse moved to (1074, 599)
Screenshot: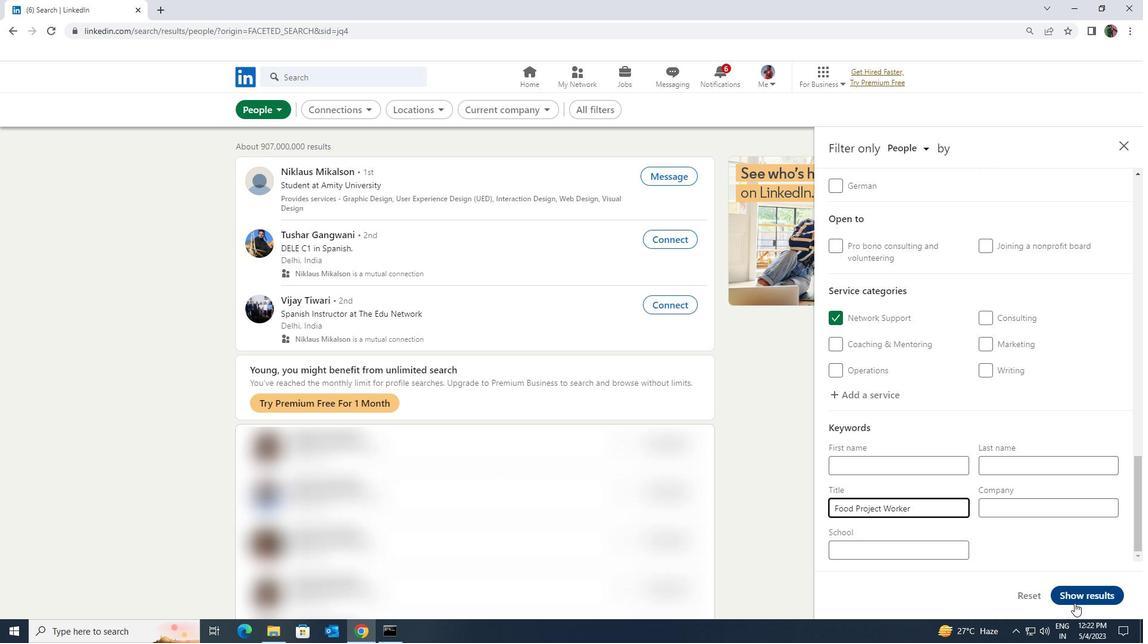 
Action: Mouse pressed left at (1074, 599)
Screenshot: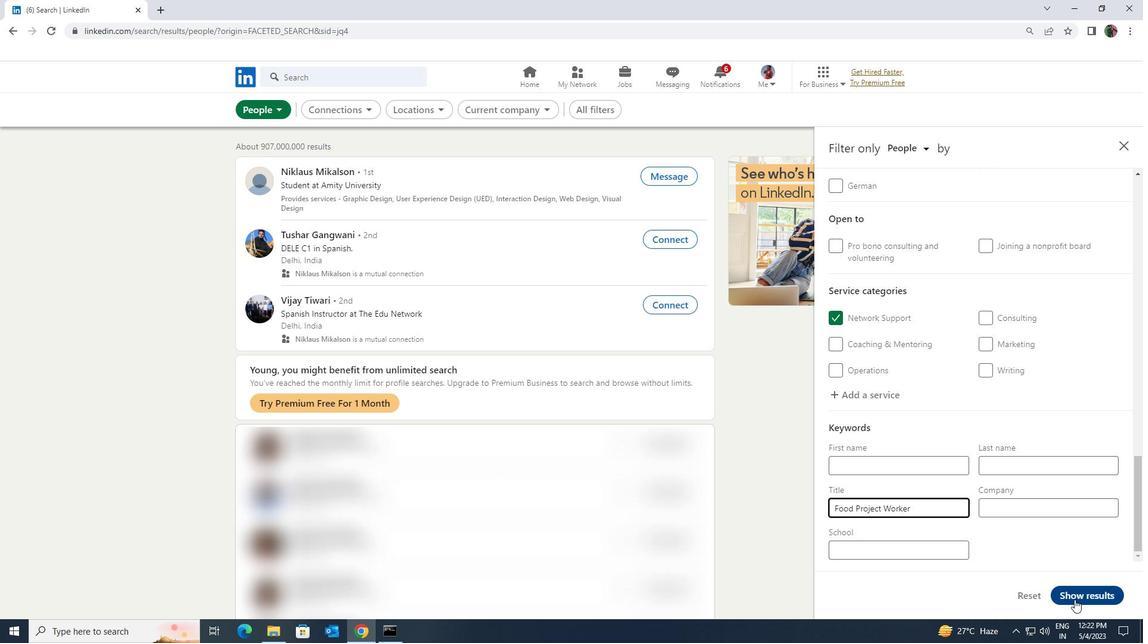 
